 Task: Create a due date automation trigger when advanced on, on the tuesday before a card is due add fields with custom field "Resume" set to a number greater or equal to 1 and greater than 10 at 11:00 AM.
Action: Mouse pressed left at (1357, 105)
Screenshot: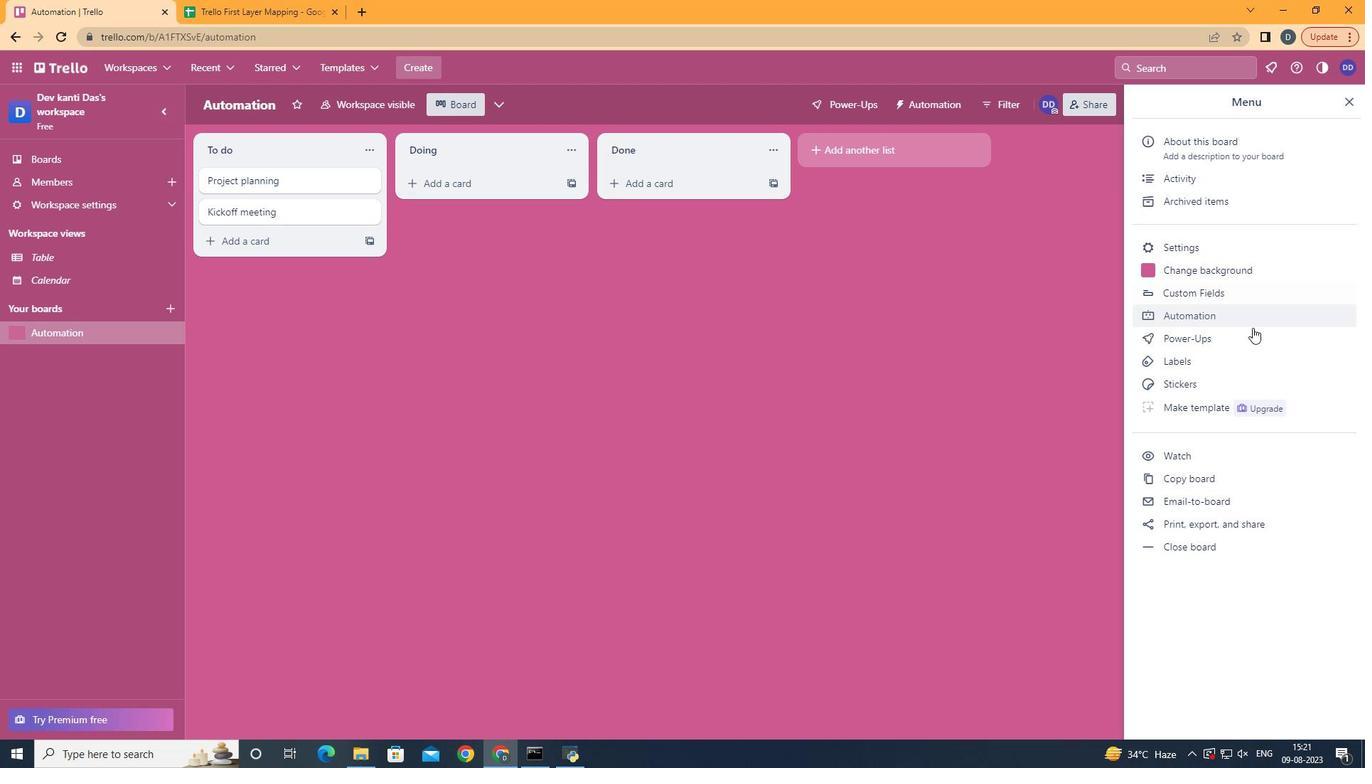 
Action: Mouse moved to (1264, 310)
Screenshot: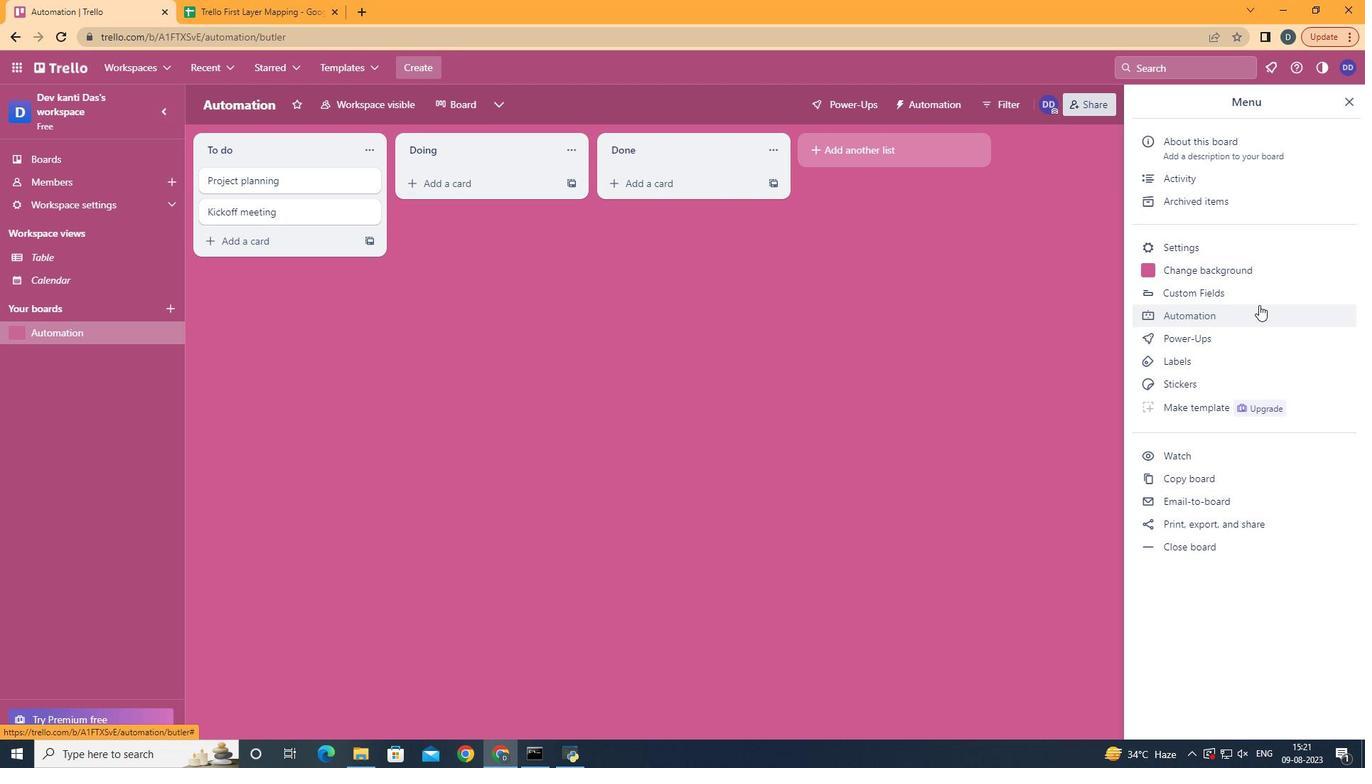 
Action: Mouse pressed left at (1264, 310)
Screenshot: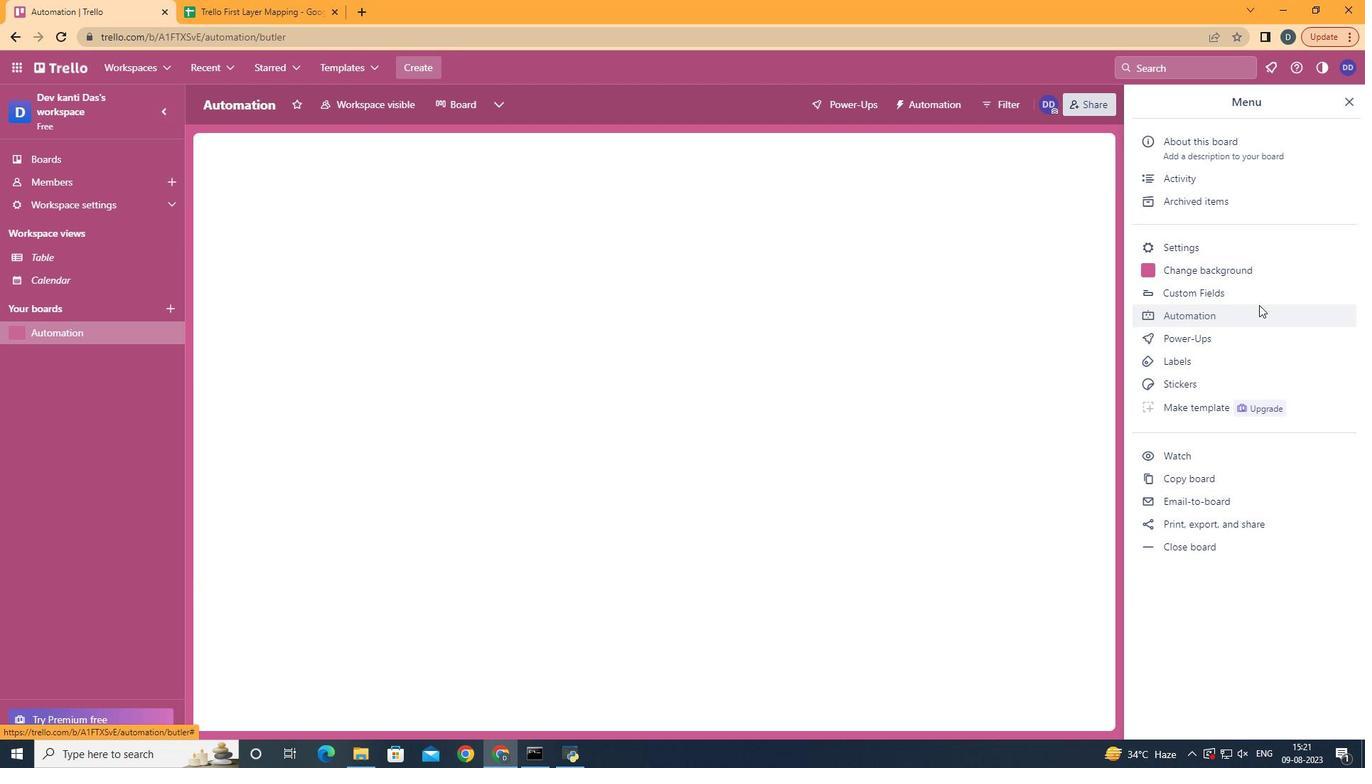 
Action: Mouse moved to (266, 286)
Screenshot: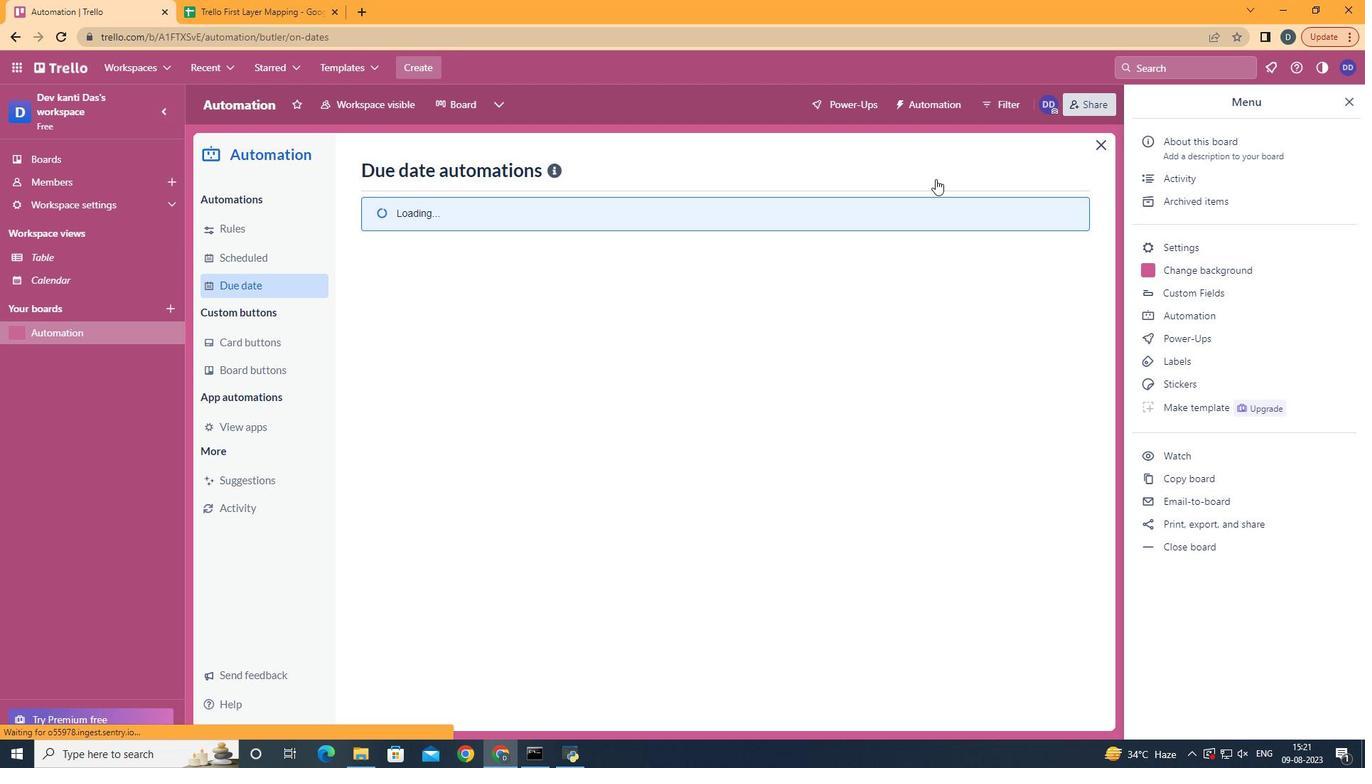 
Action: Mouse pressed left at (266, 286)
Screenshot: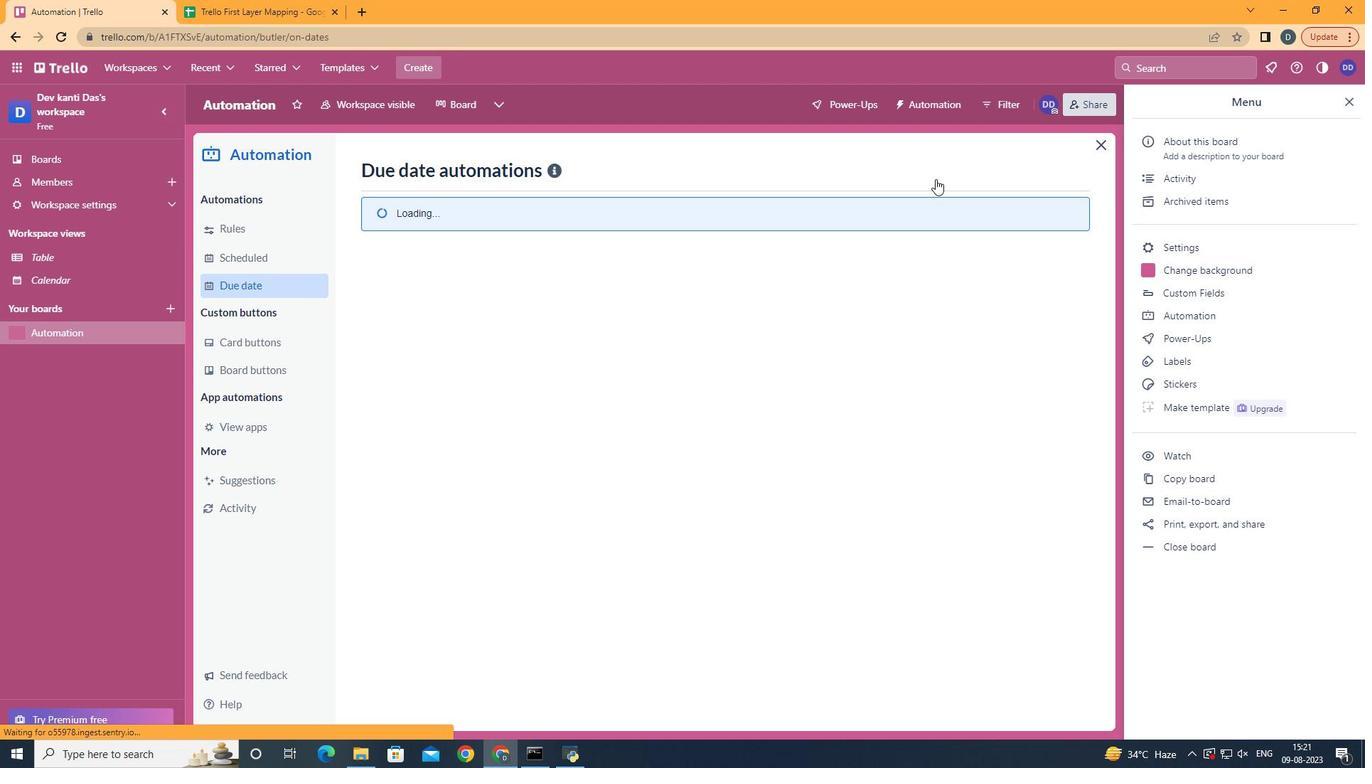 
Action: Mouse moved to (1010, 176)
Screenshot: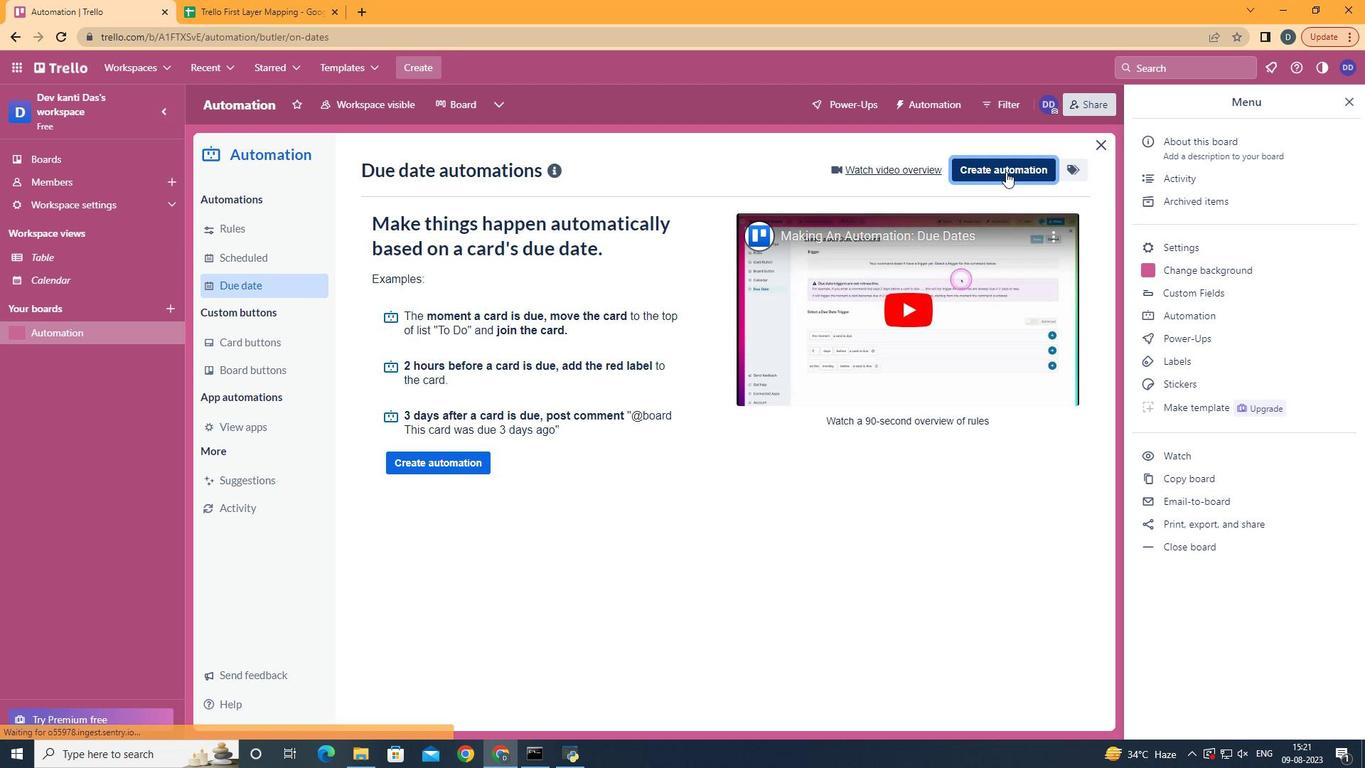 
Action: Mouse pressed left at (1010, 176)
Screenshot: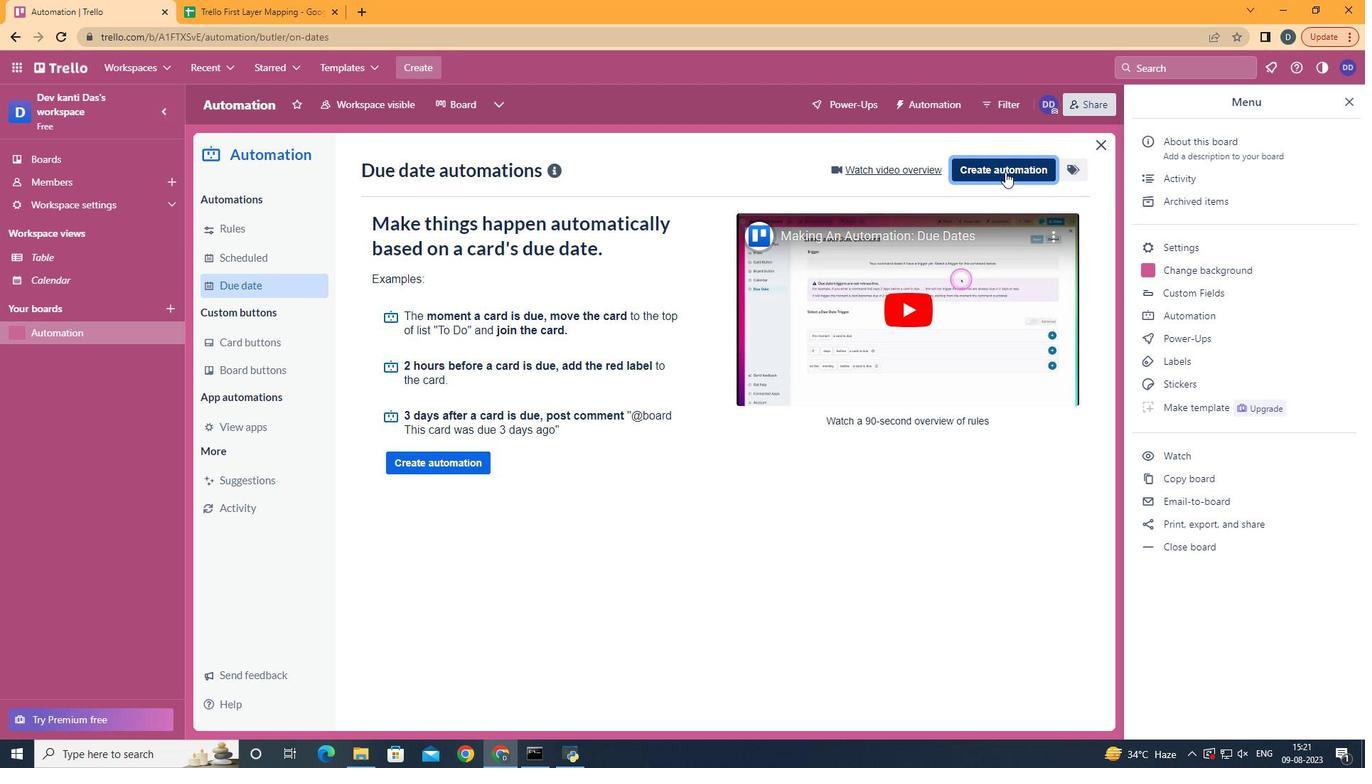 
Action: Mouse moved to (755, 316)
Screenshot: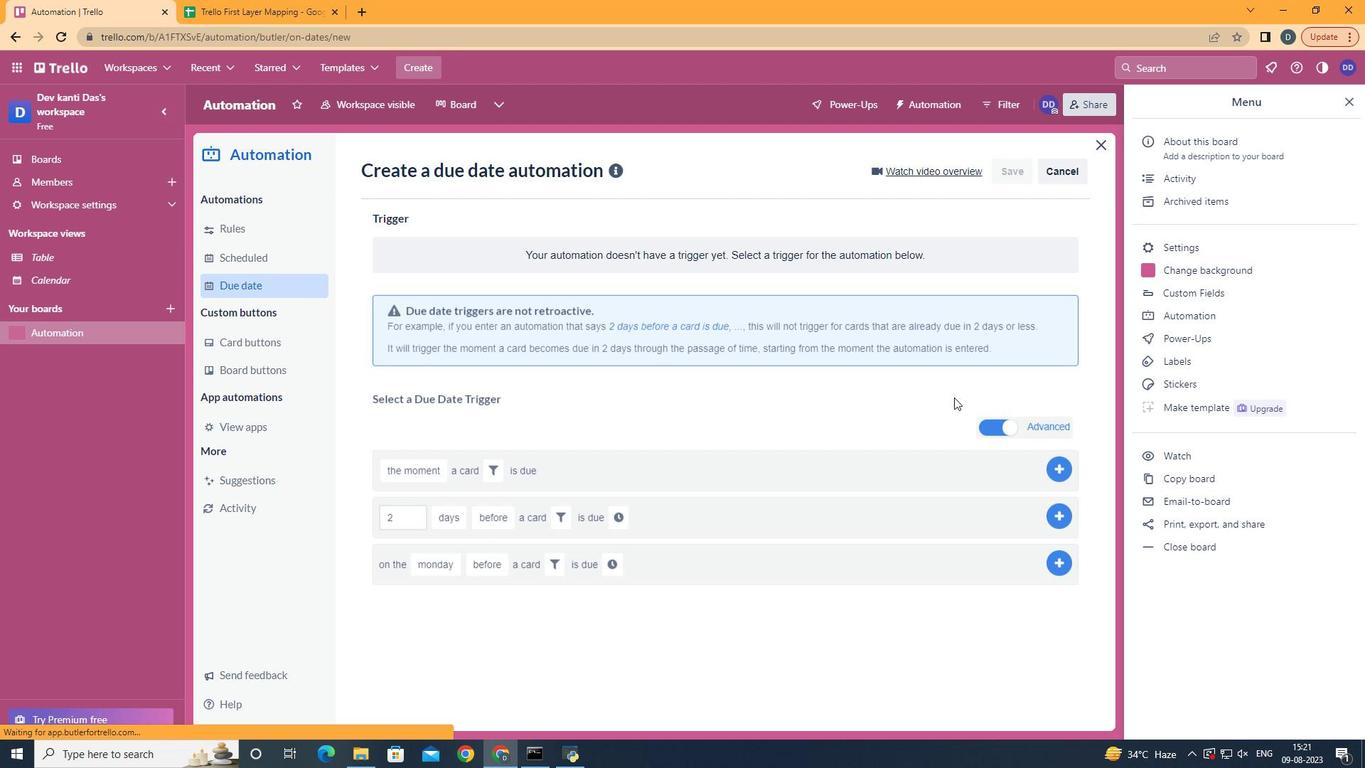 
Action: Mouse pressed left at (755, 316)
Screenshot: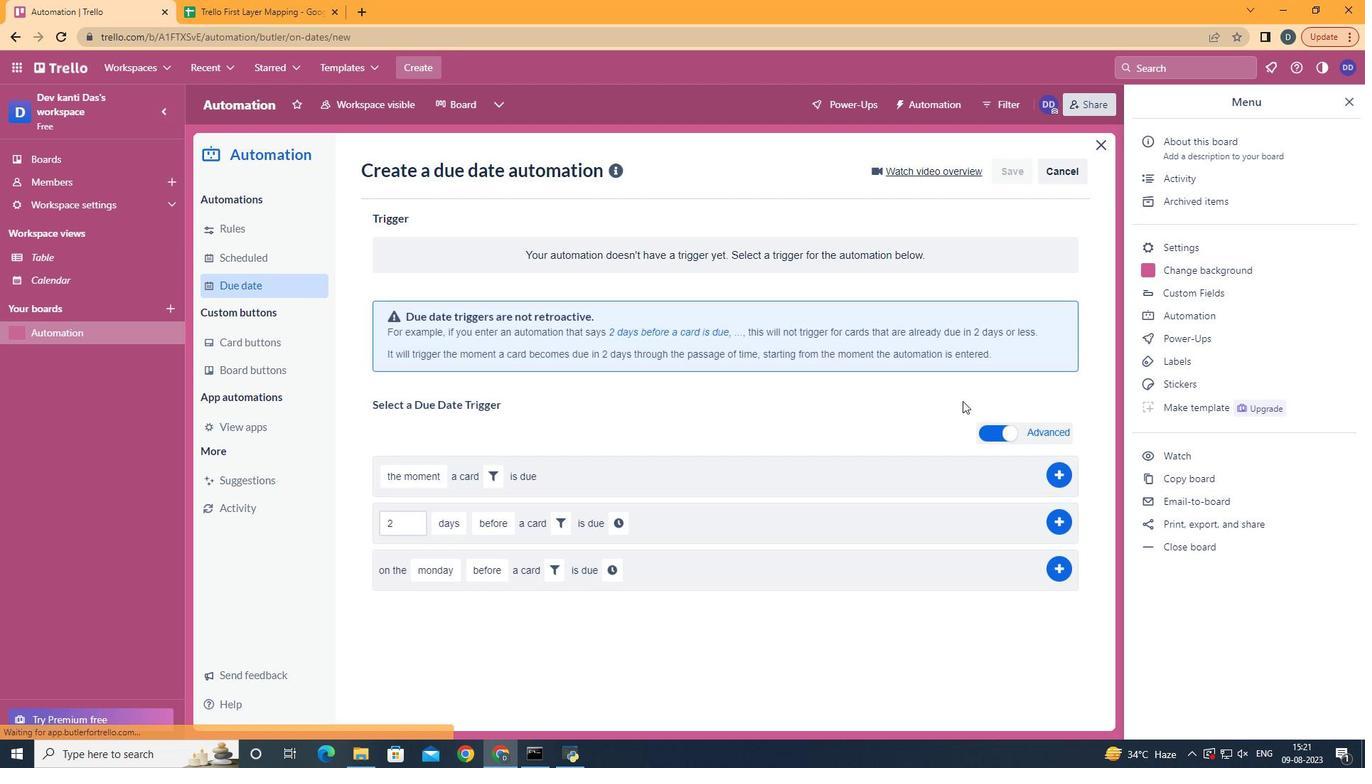 
Action: Mouse moved to (466, 408)
Screenshot: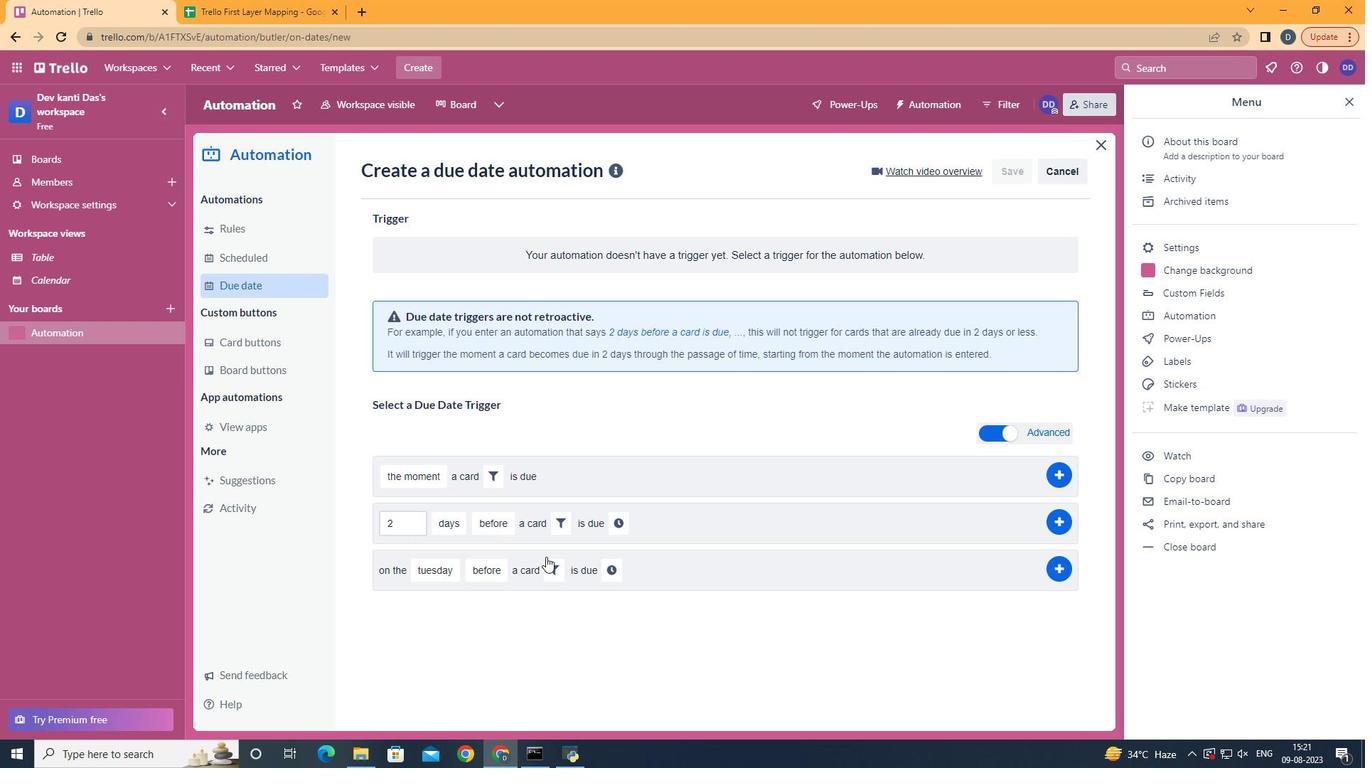 
Action: Mouse pressed left at (466, 408)
Screenshot: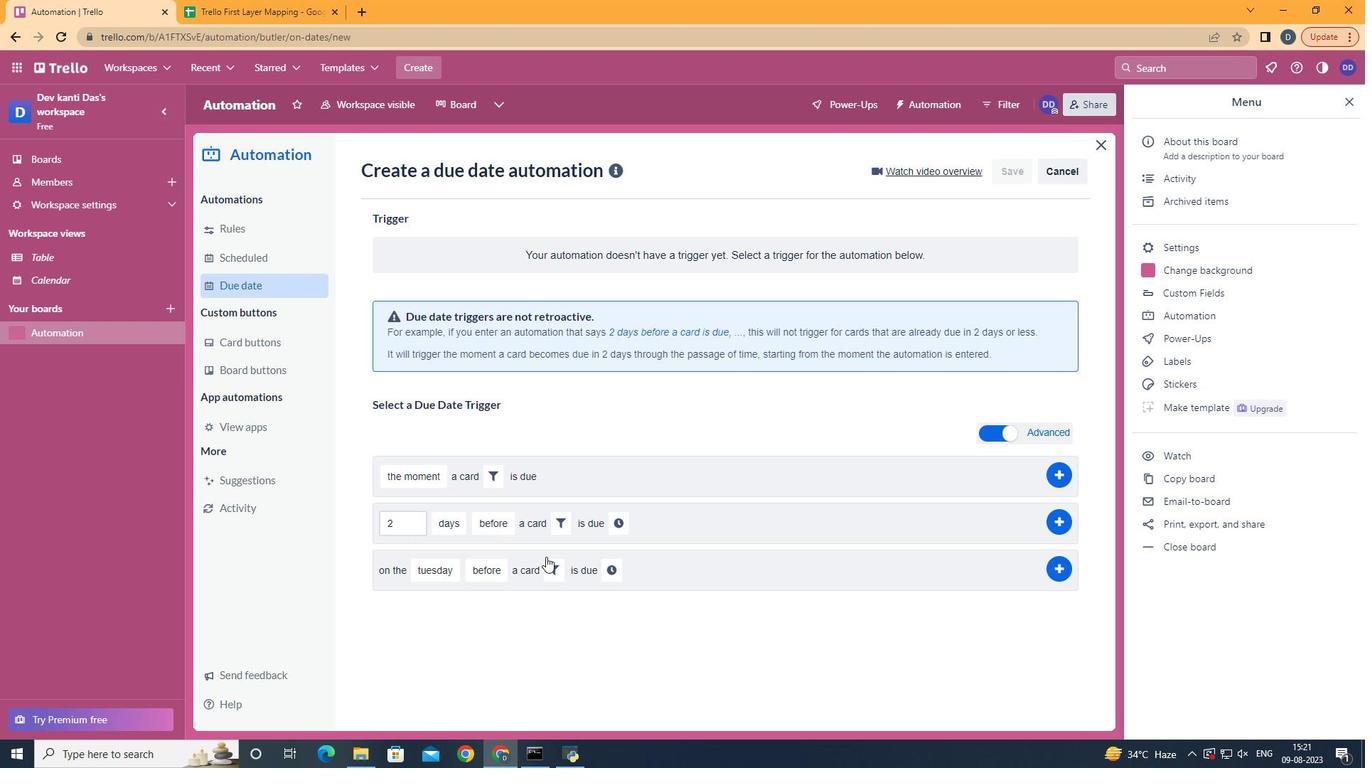
Action: Mouse moved to (551, 562)
Screenshot: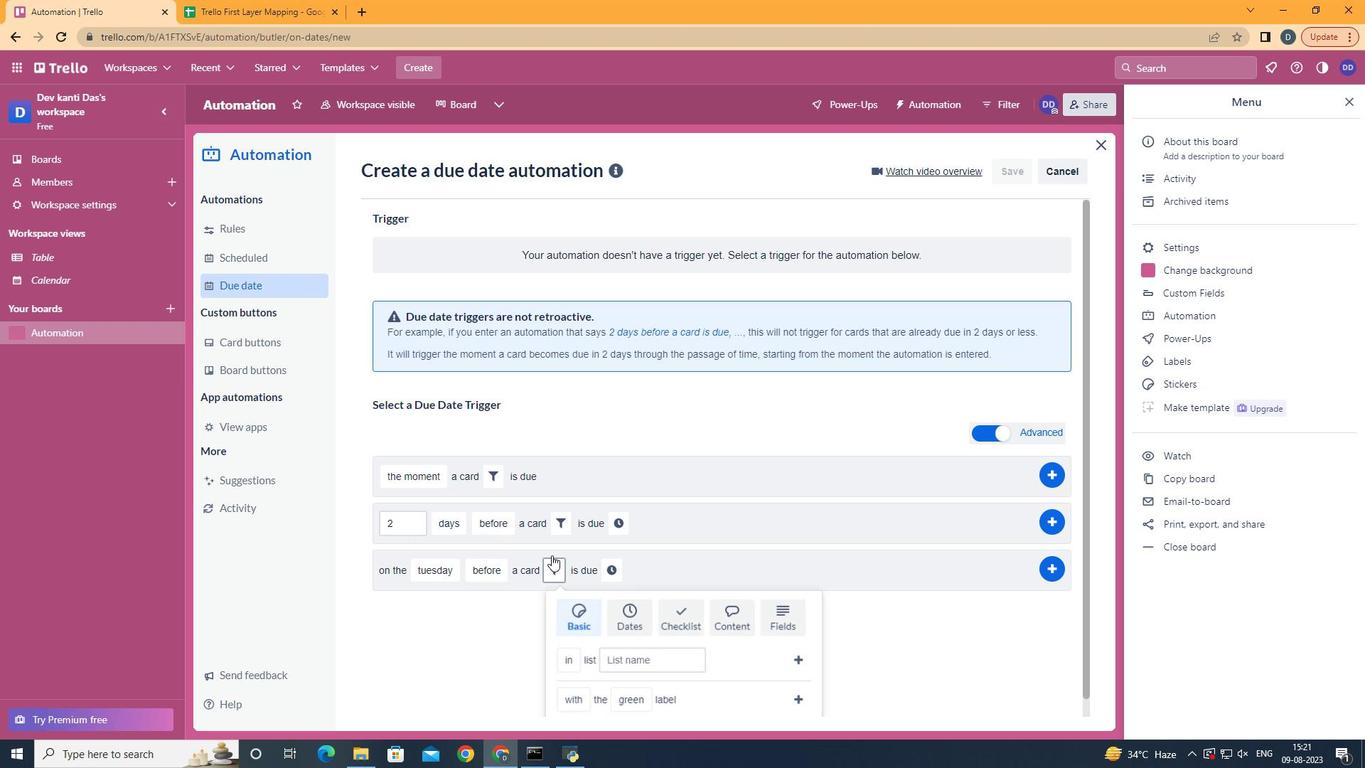 
Action: Mouse pressed left at (551, 562)
Screenshot: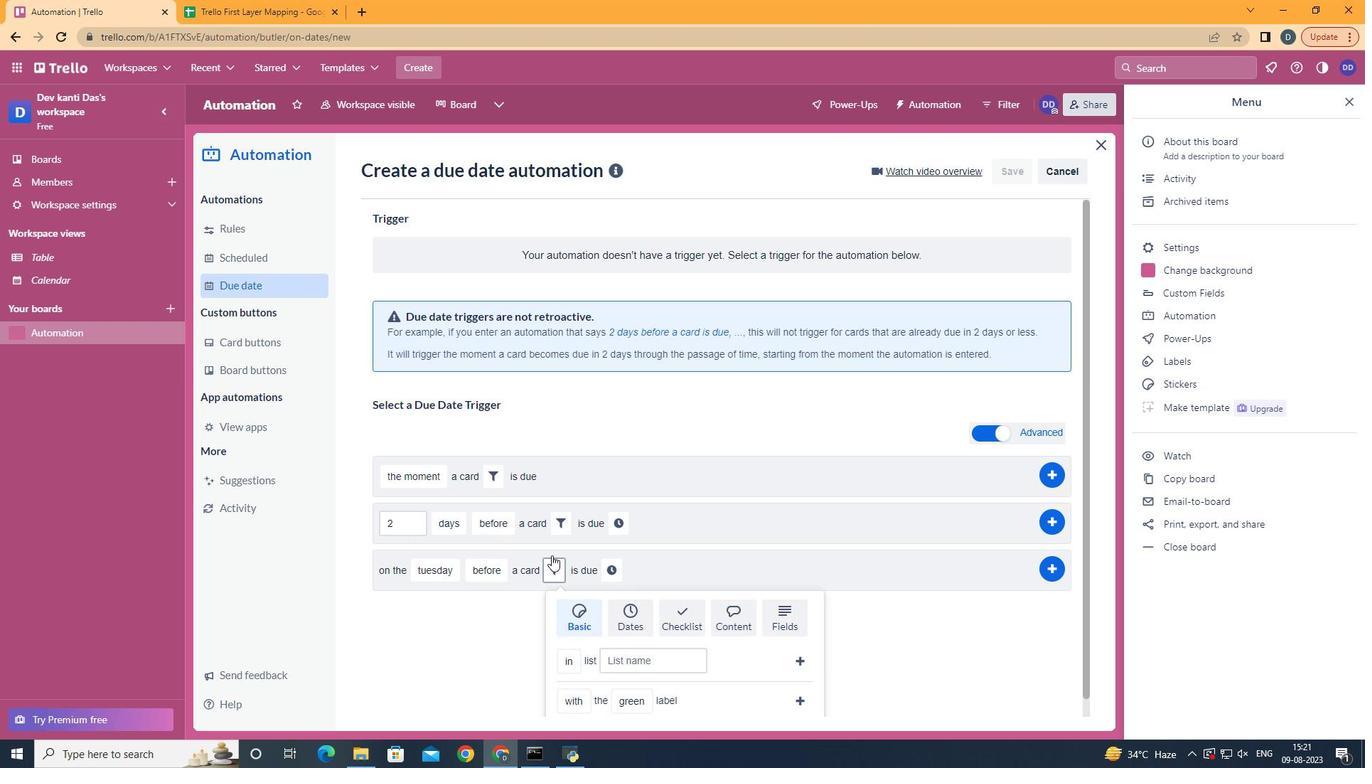 
Action: Mouse moved to (791, 628)
Screenshot: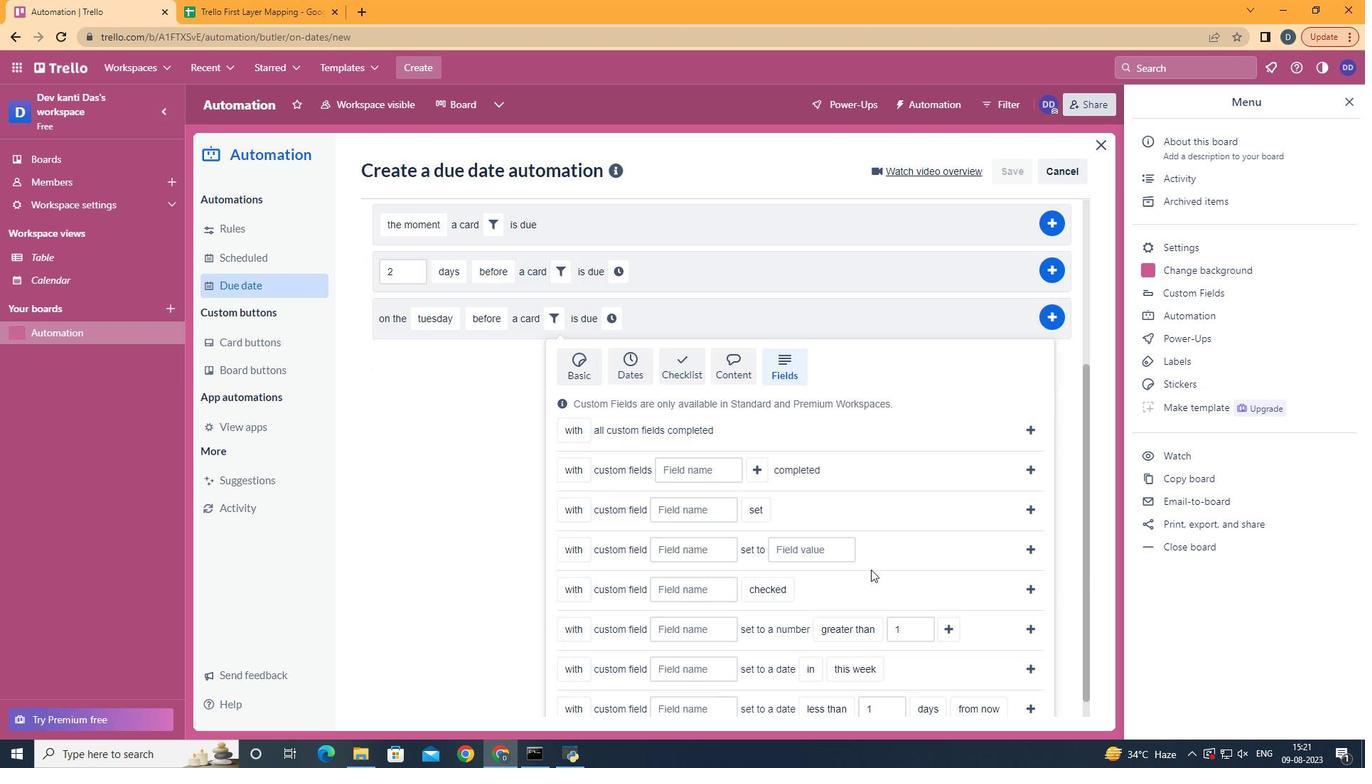 
Action: Mouse pressed left at (791, 628)
Screenshot: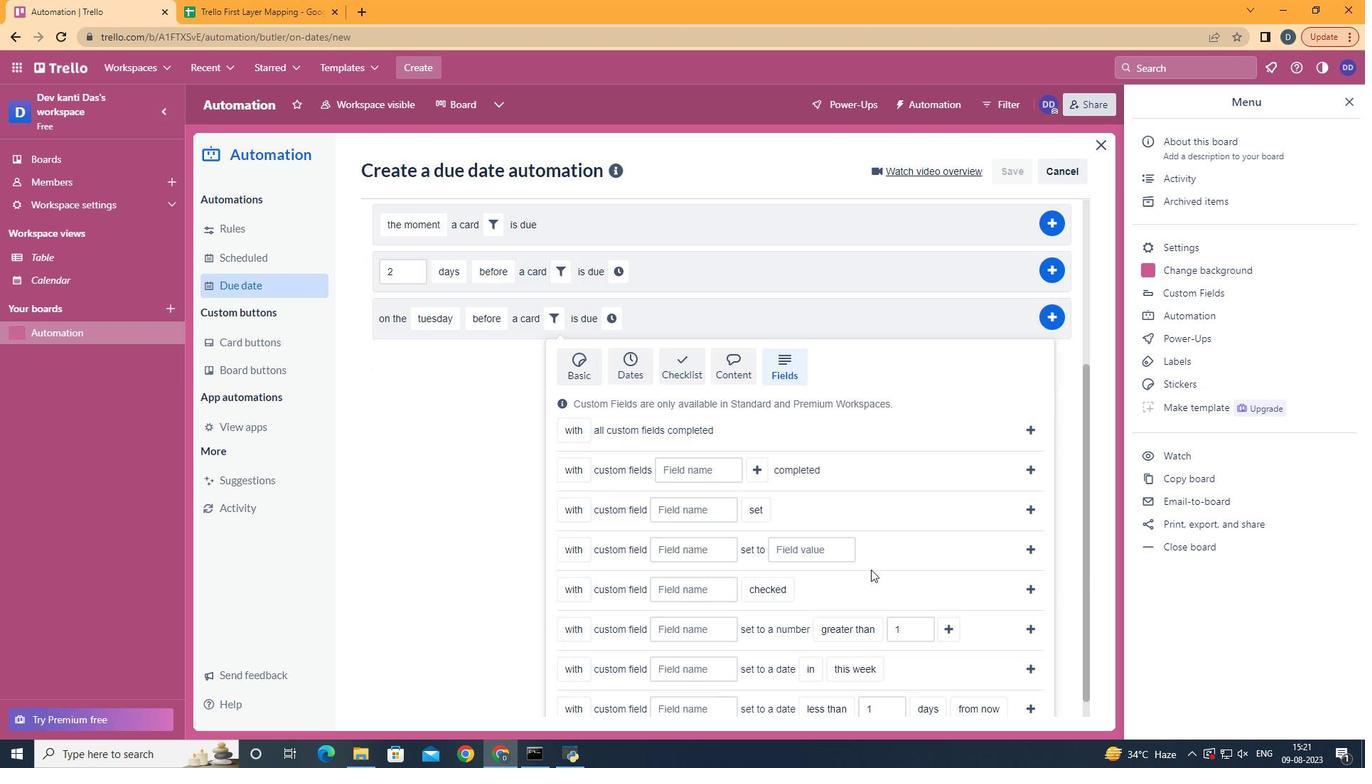 
Action: Mouse moved to (792, 623)
Screenshot: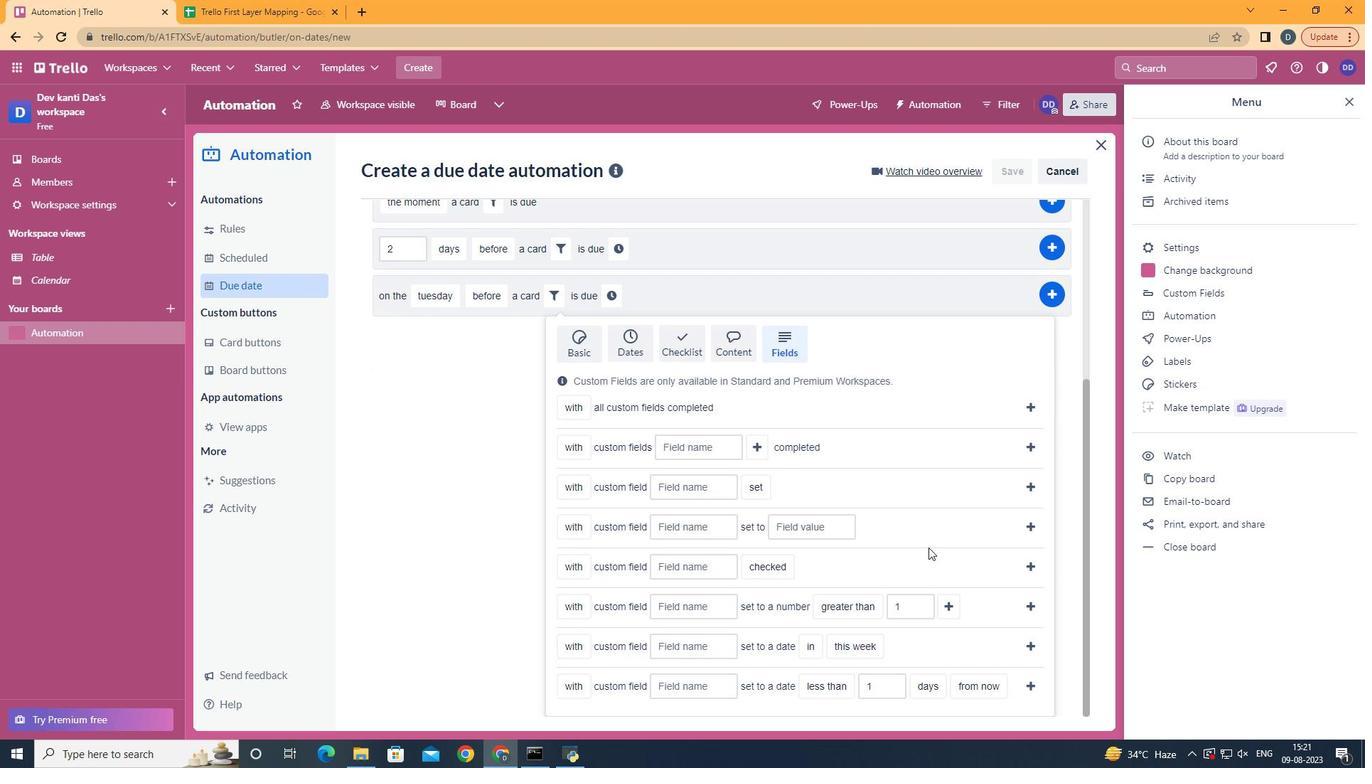 
Action: Mouse scrolled (792, 623) with delta (0, 0)
Screenshot: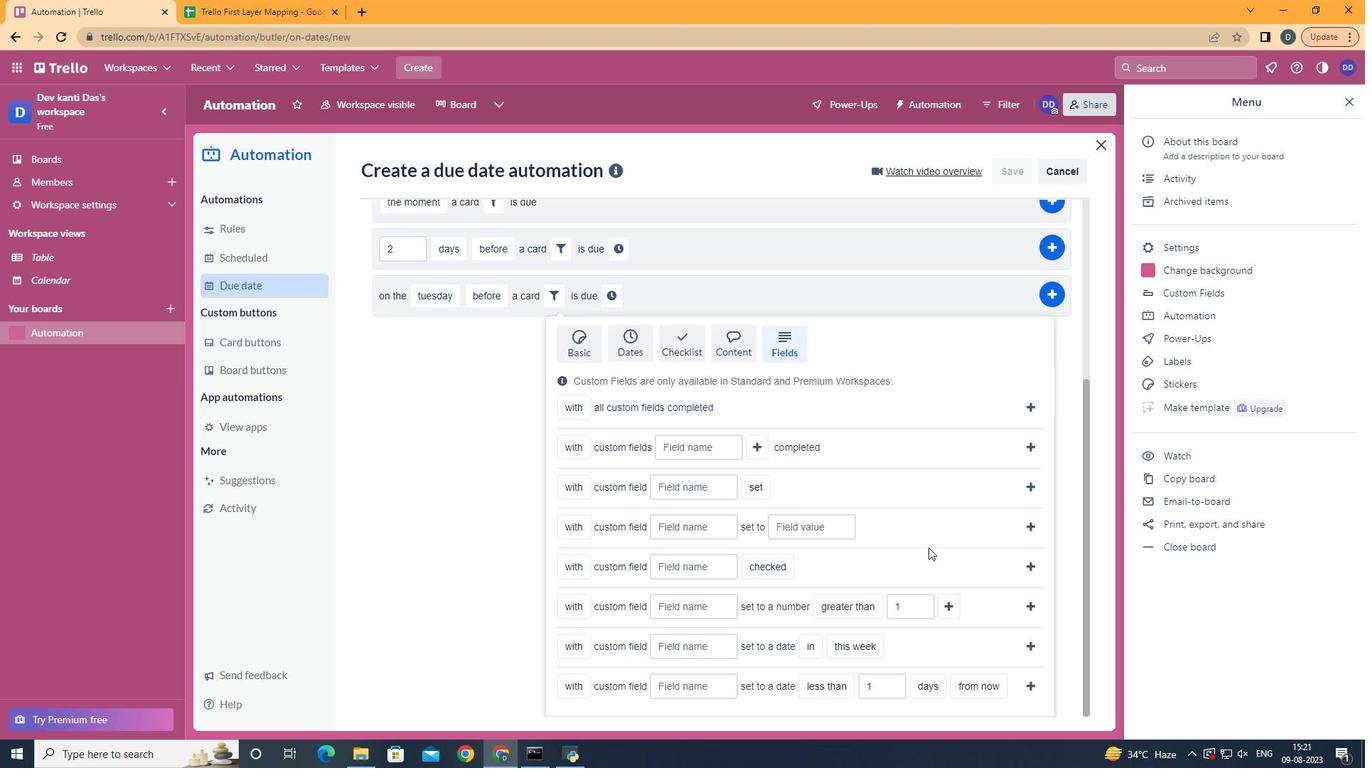 
Action: Mouse scrolled (792, 623) with delta (0, 0)
Screenshot: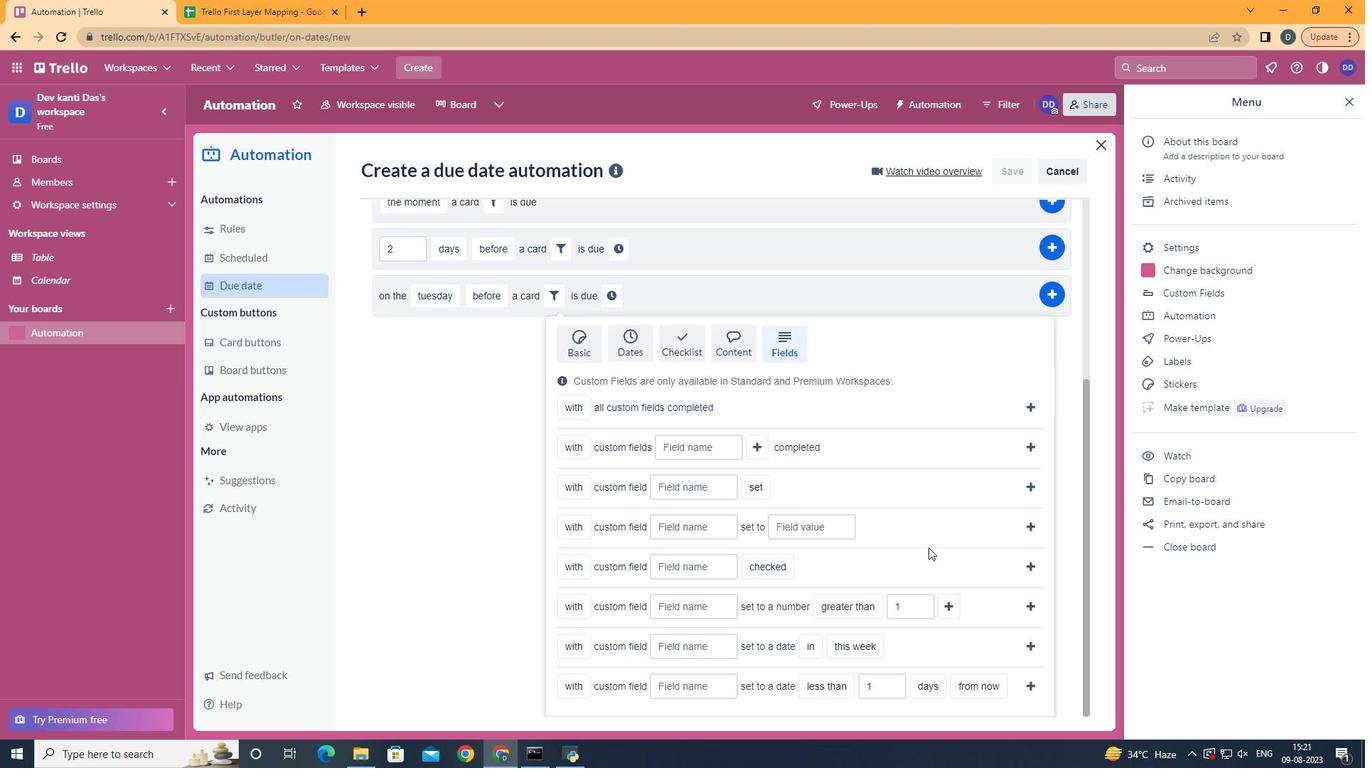 
Action: Mouse scrolled (792, 623) with delta (0, 0)
Screenshot: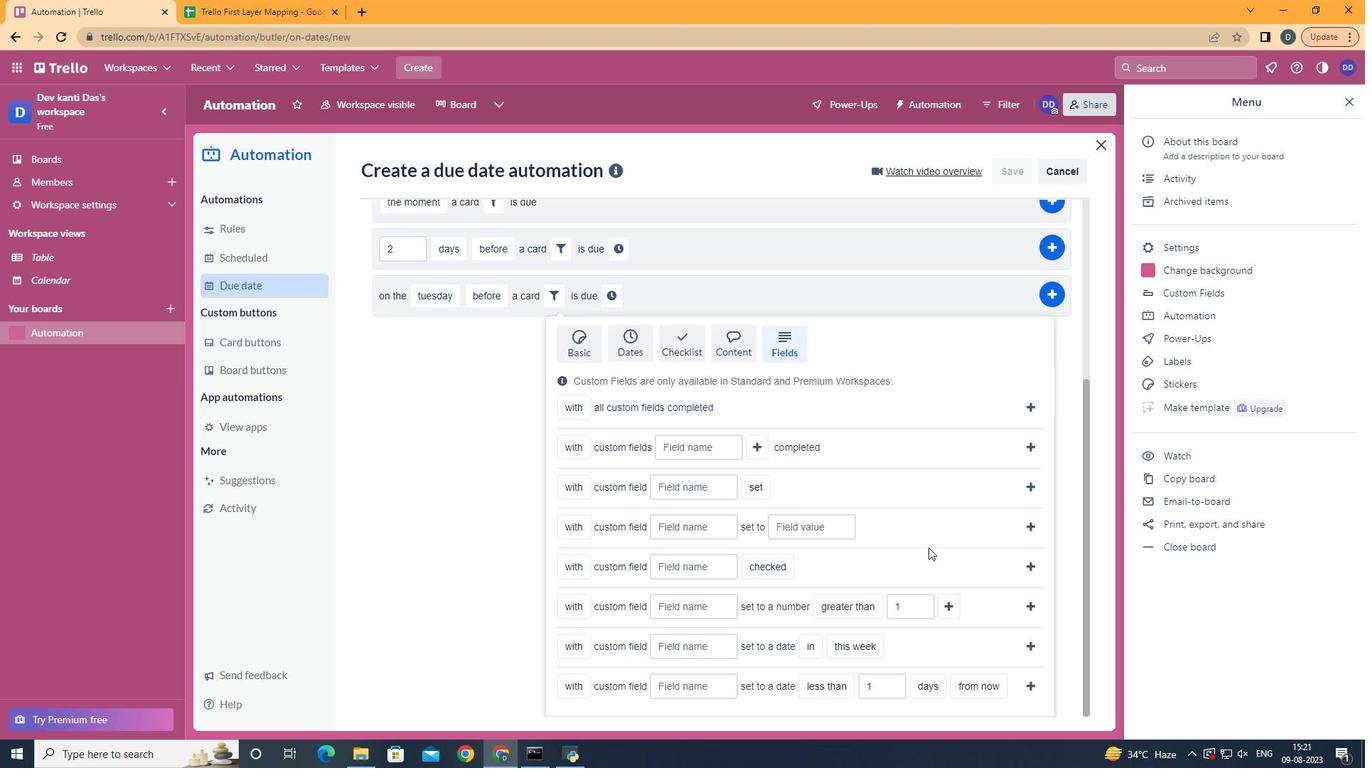 
Action: Mouse scrolled (792, 623) with delta (0, 0)
Screenshot: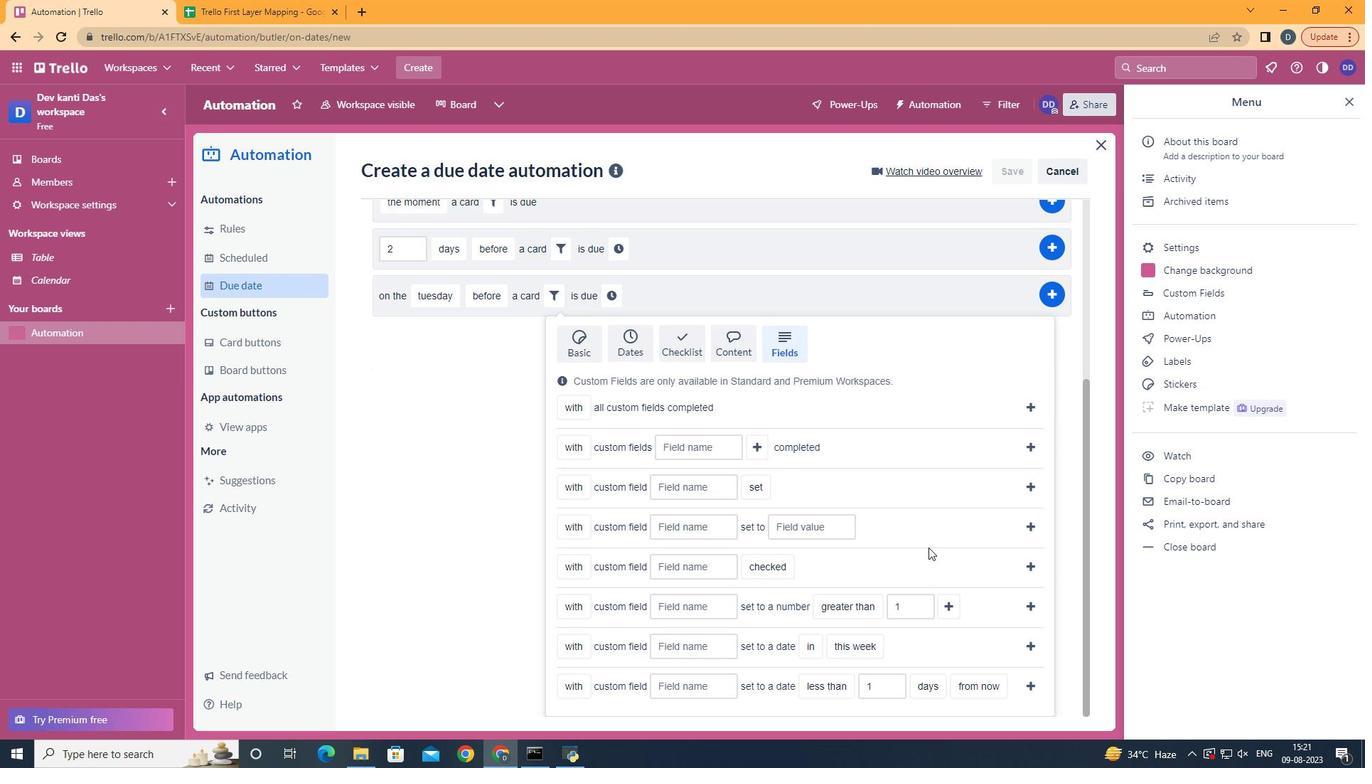 
Action: Mouse scrolled (792, 623) with delta (0, 0)
Screenshot: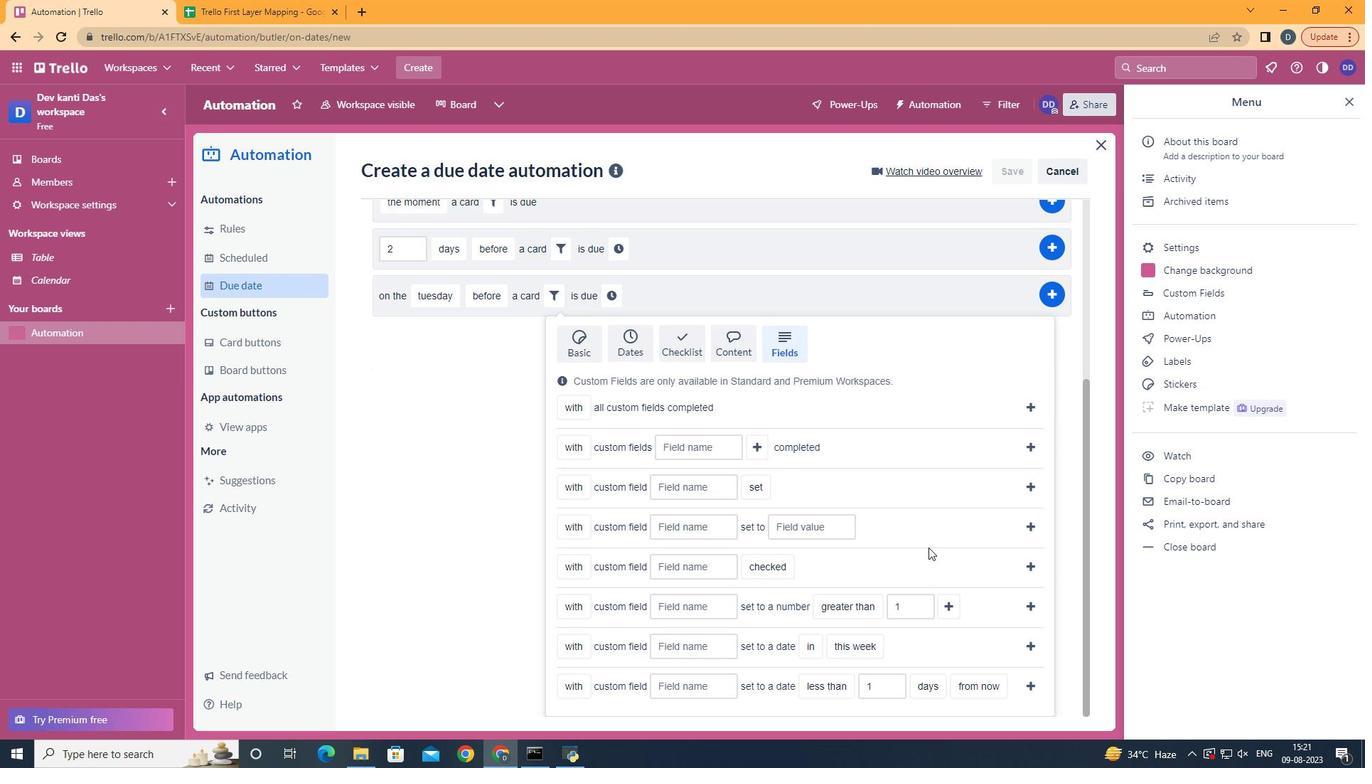 
Action: Mouse moved to (702, 597)
Screenshot: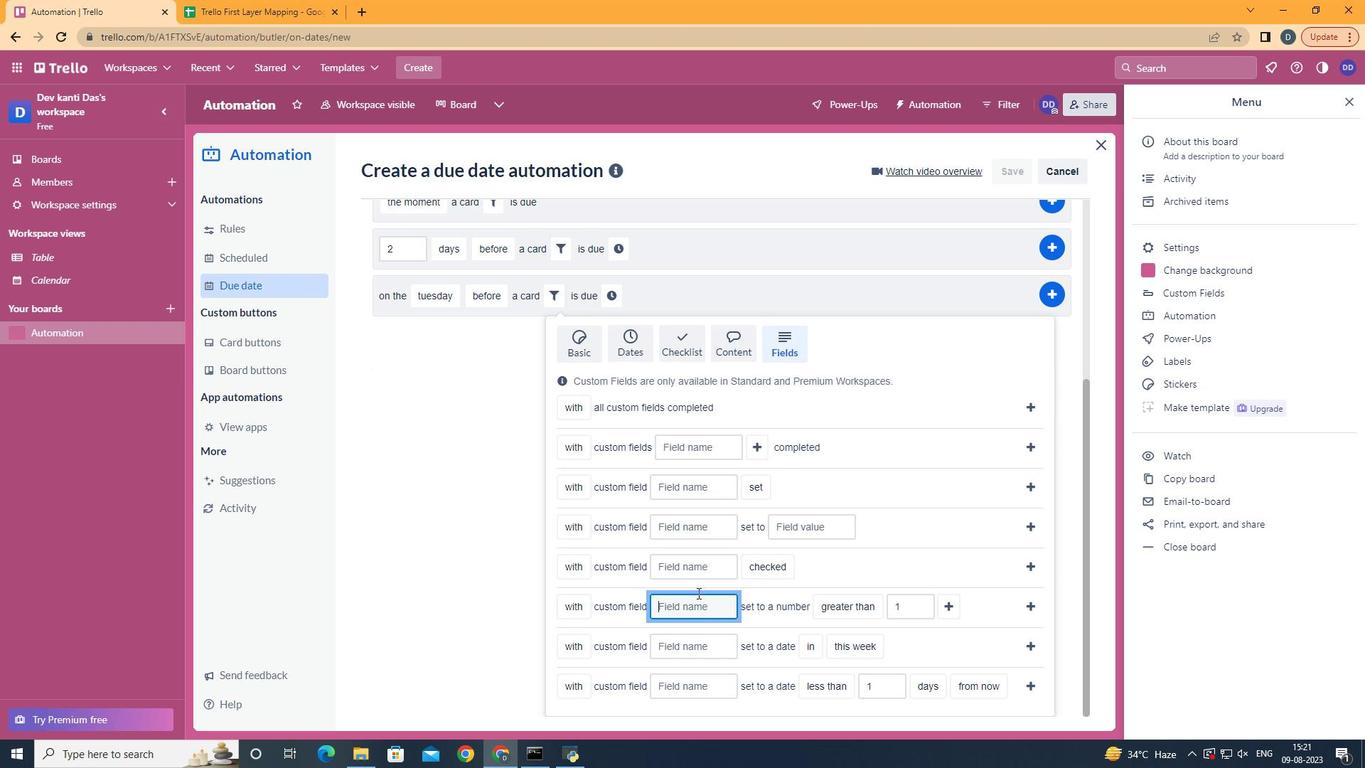 
Action: Mouse pressed left at (702, 597)
Screenshot: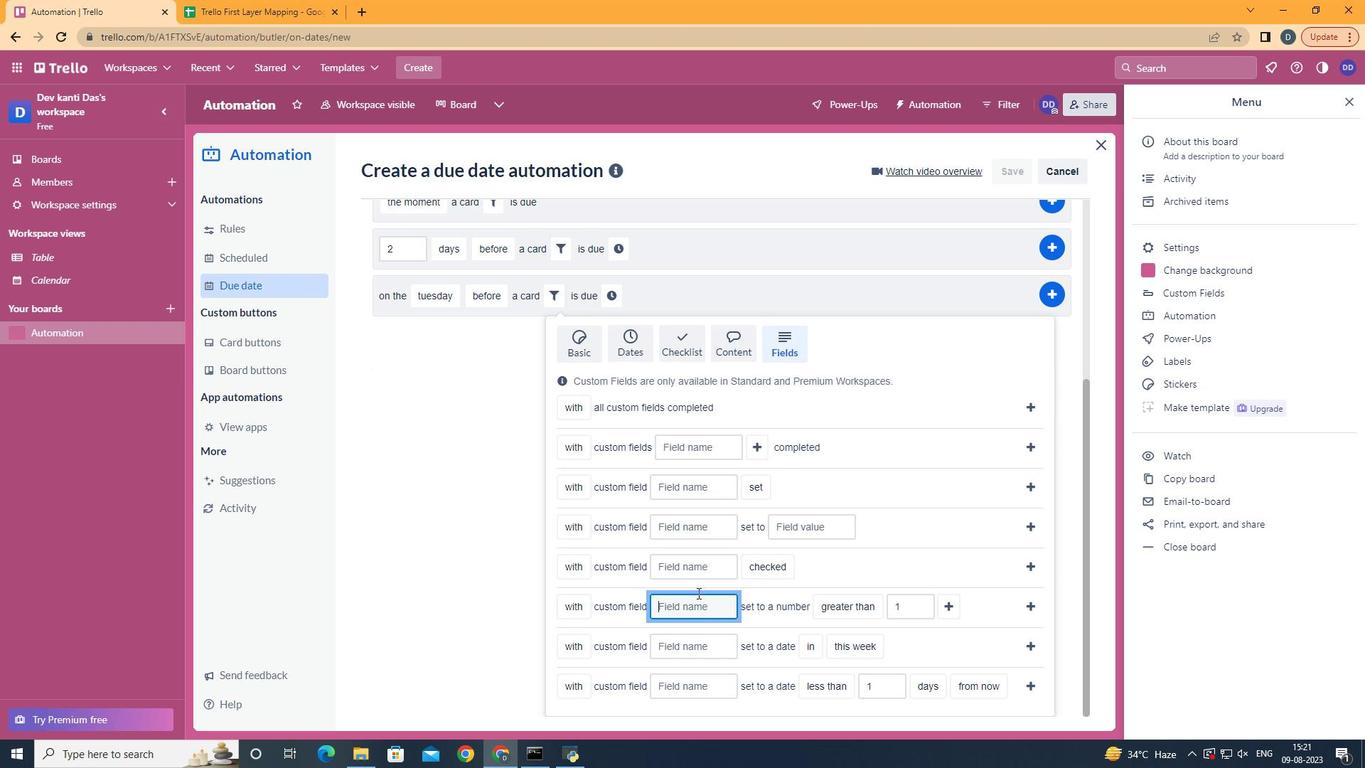 
Action: Key pressed <Key.shift>Resume
Screenshot: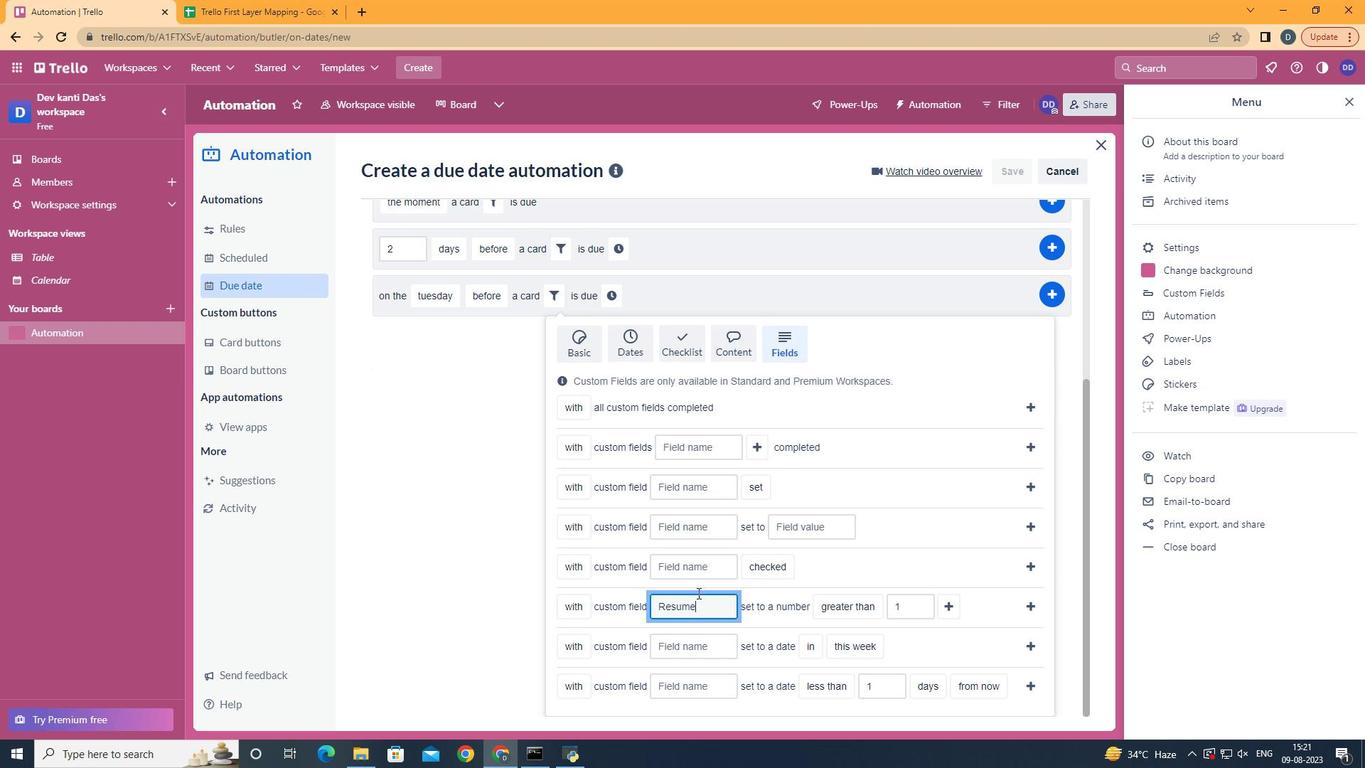 
Action: Mouse moved to (869, 531)
Screenshot: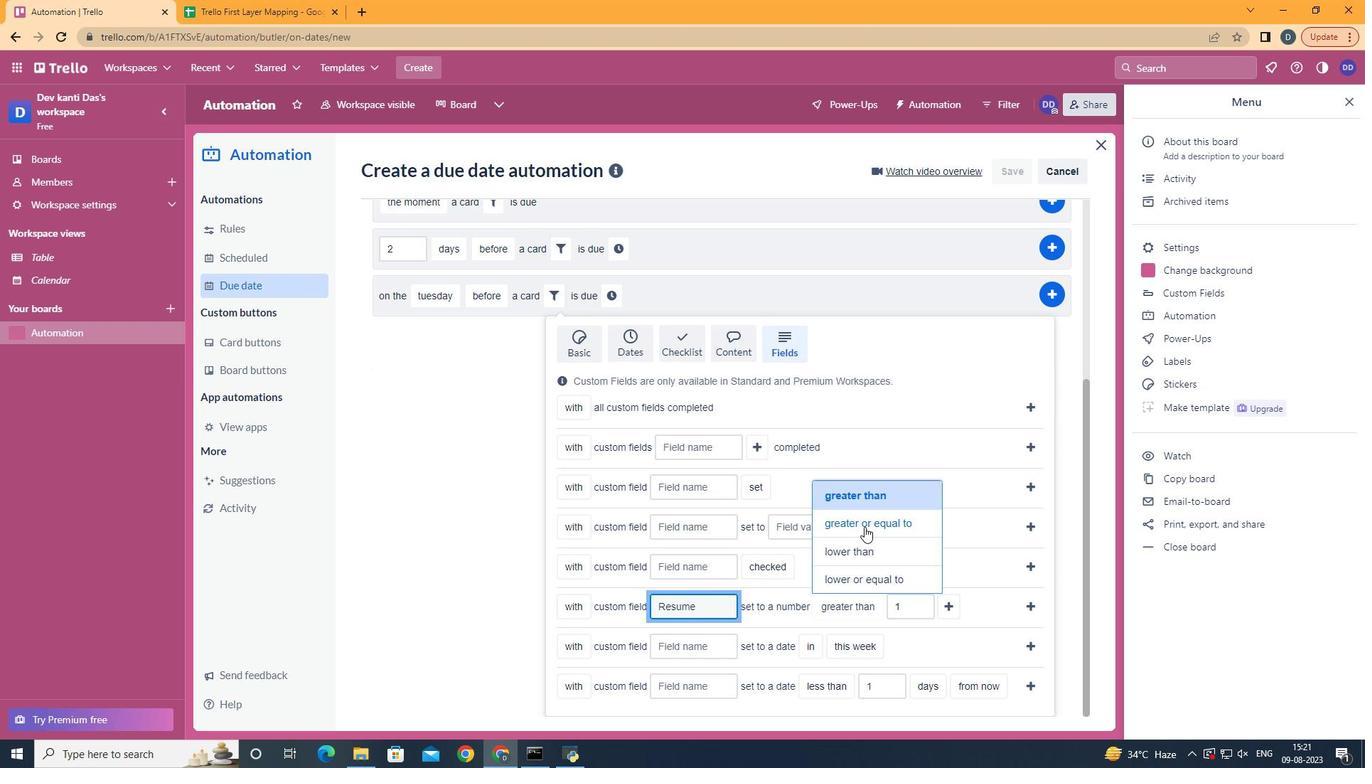 
Action: Mouse pressed left at (869, 531)
Screenshot: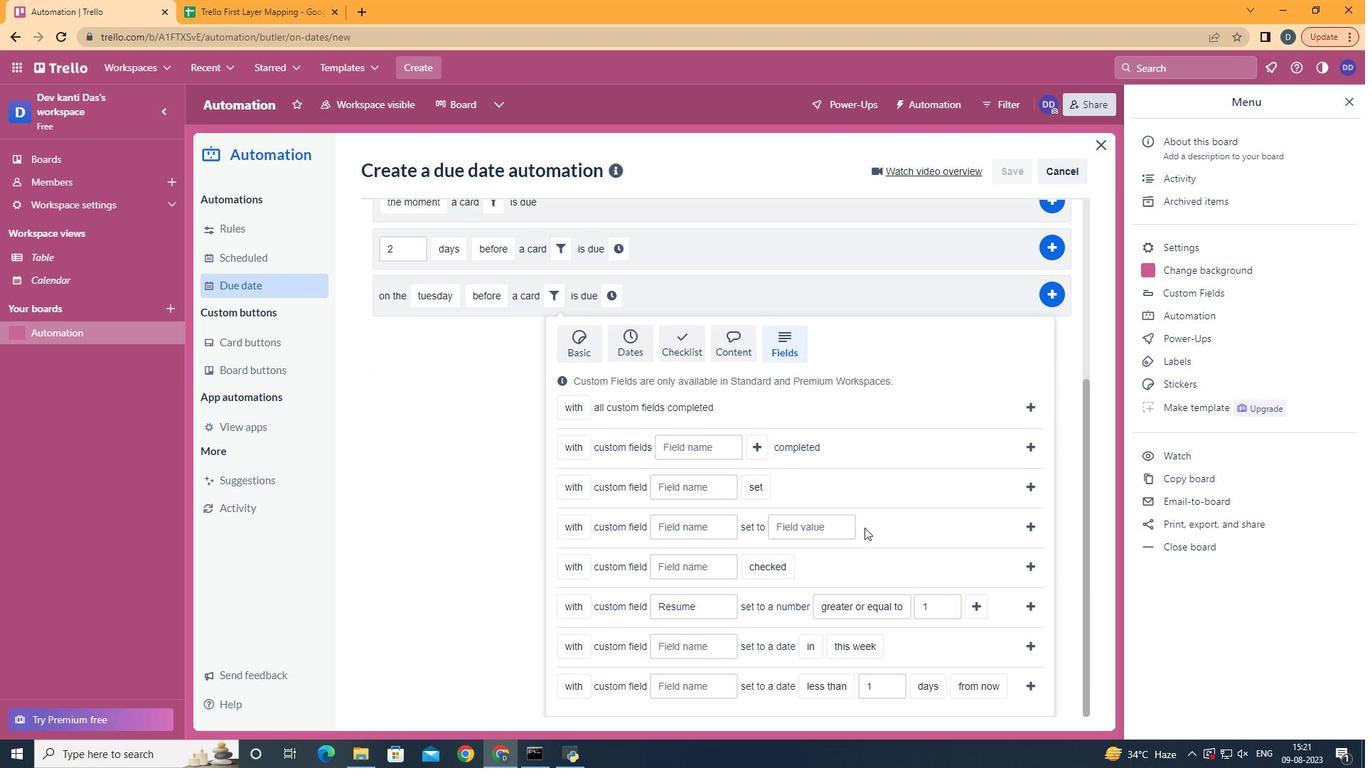 
Action: Mouse moved to (976, 613)
Screenshot: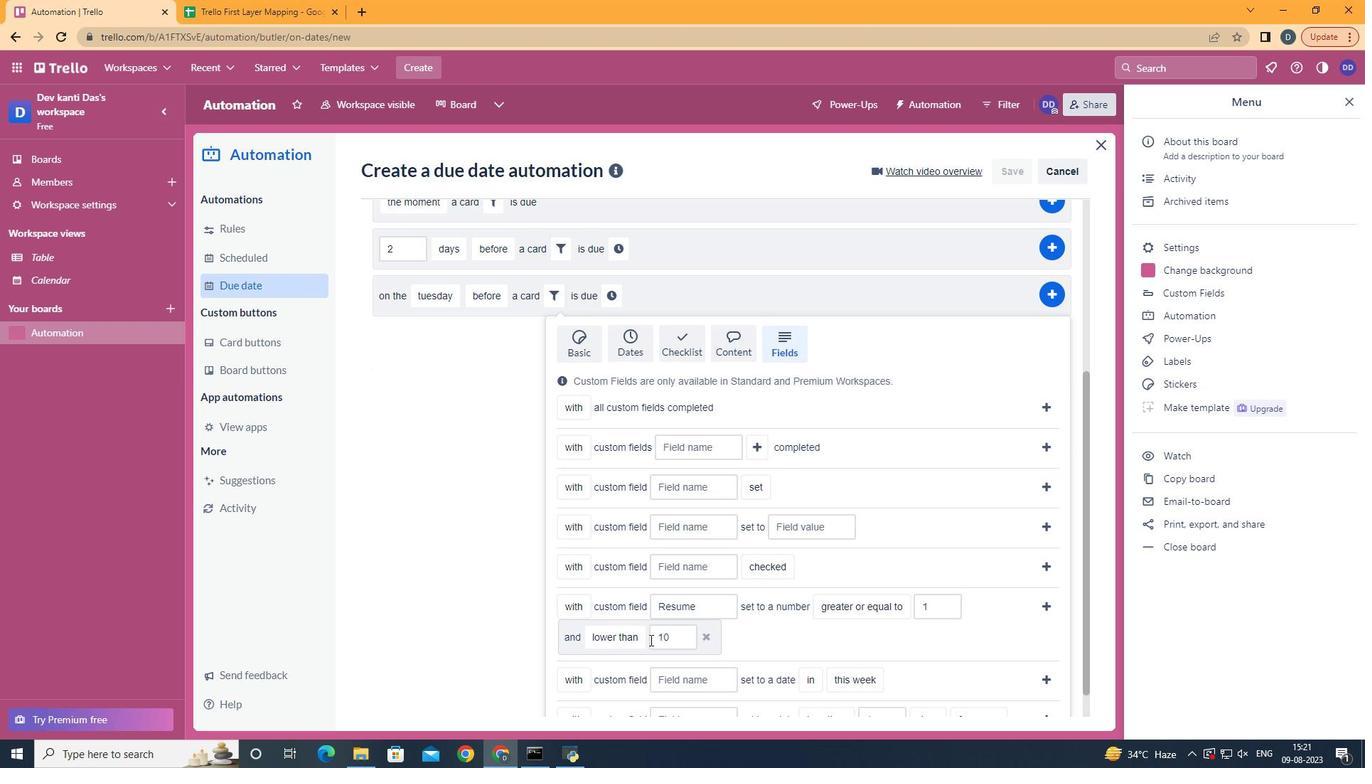 
Action: Mouse pressed left at (976, 613)
Screenshot: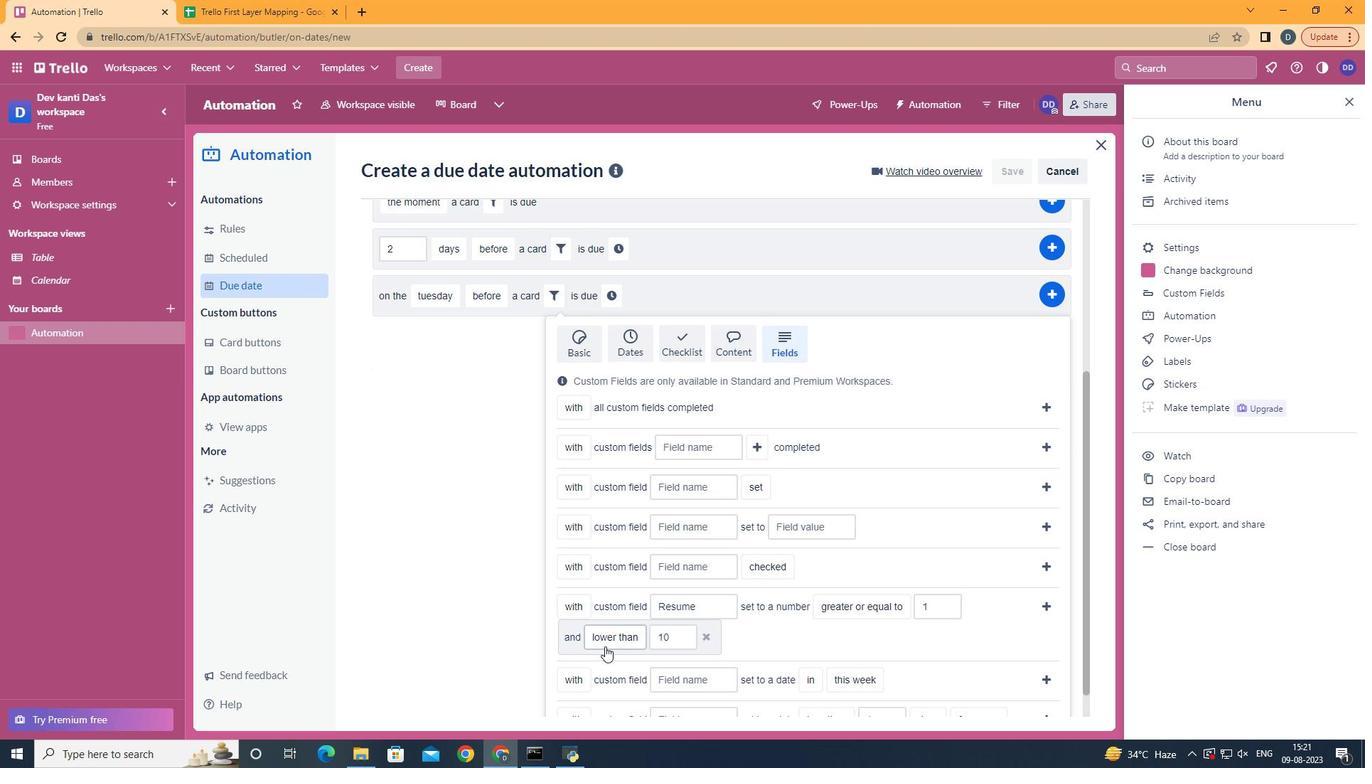 
Action: Mouse moved to (637, 575)
Screenshot: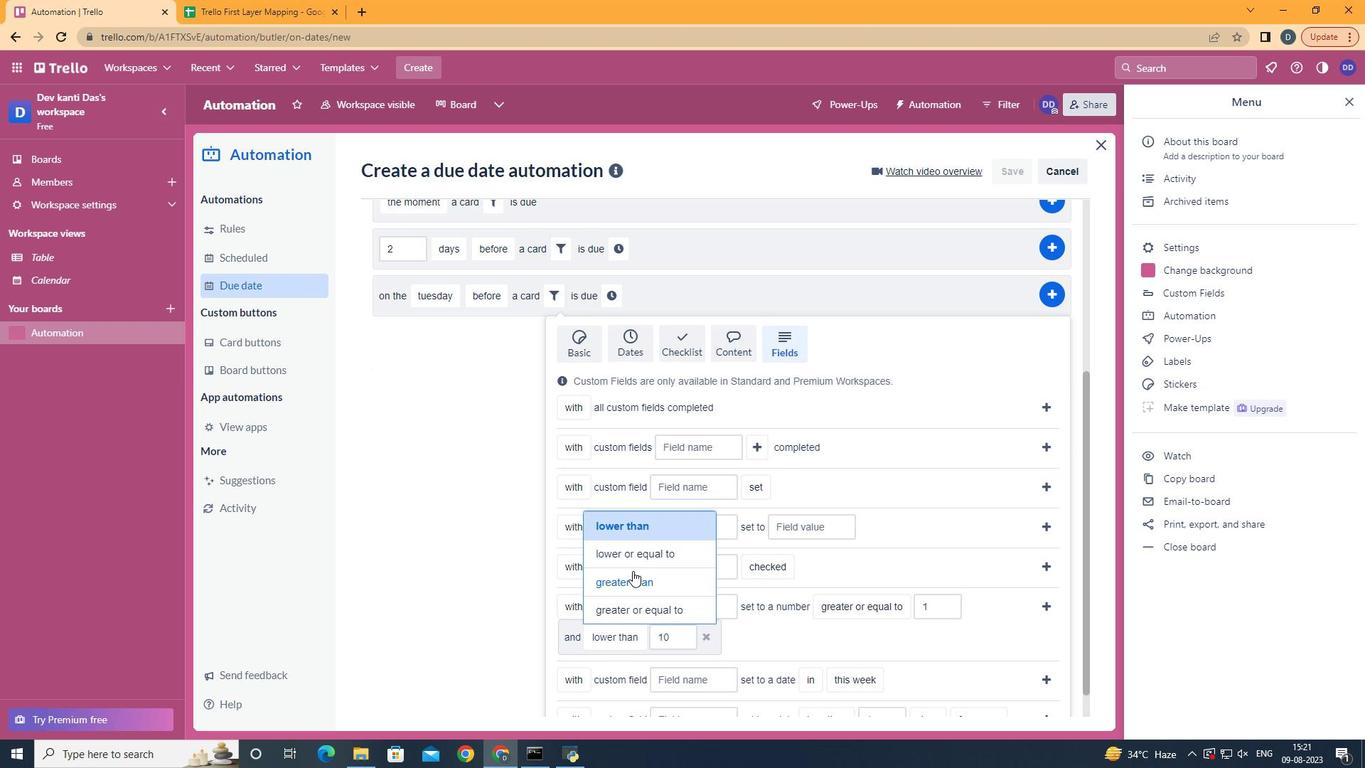 
Action: Mouse pressed left at (637, 575)
Screenshot: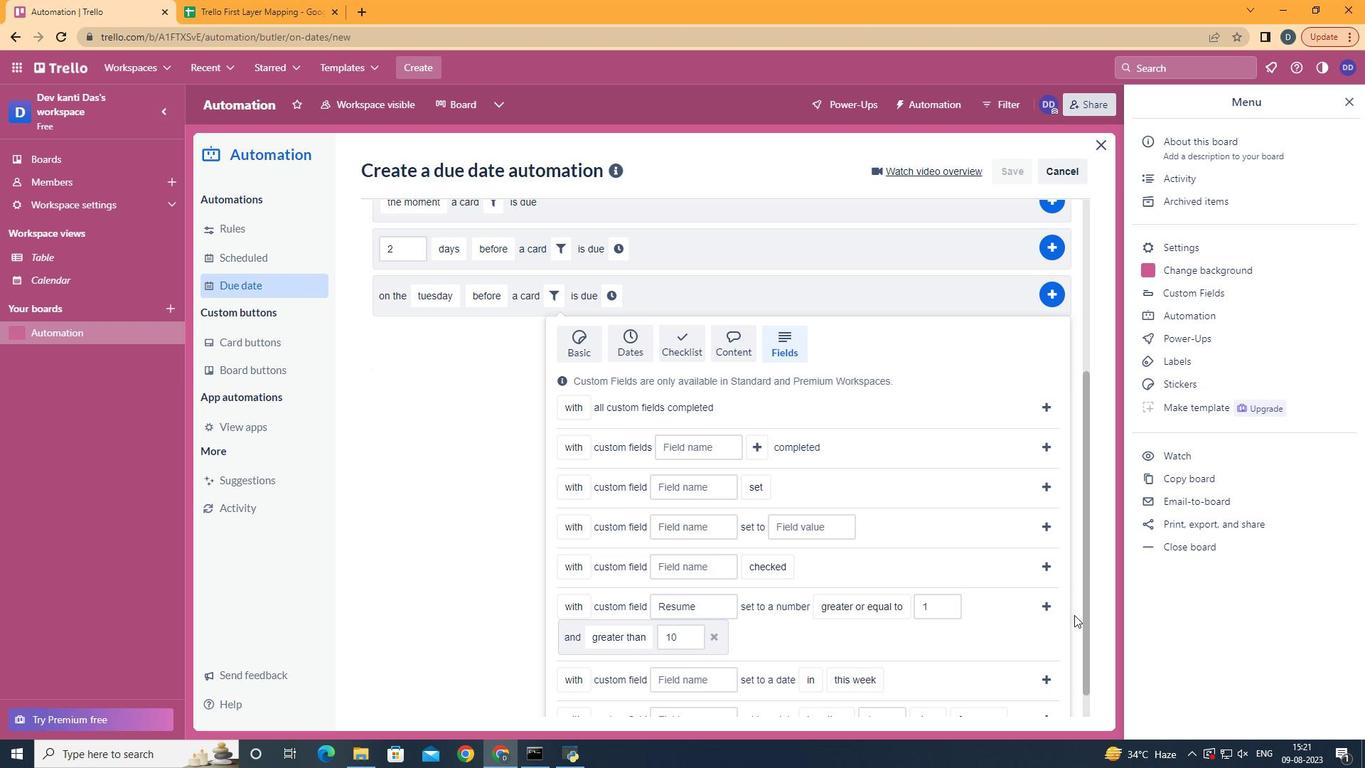 
Action: Mouse moved to (1052, 613)
Screenshot: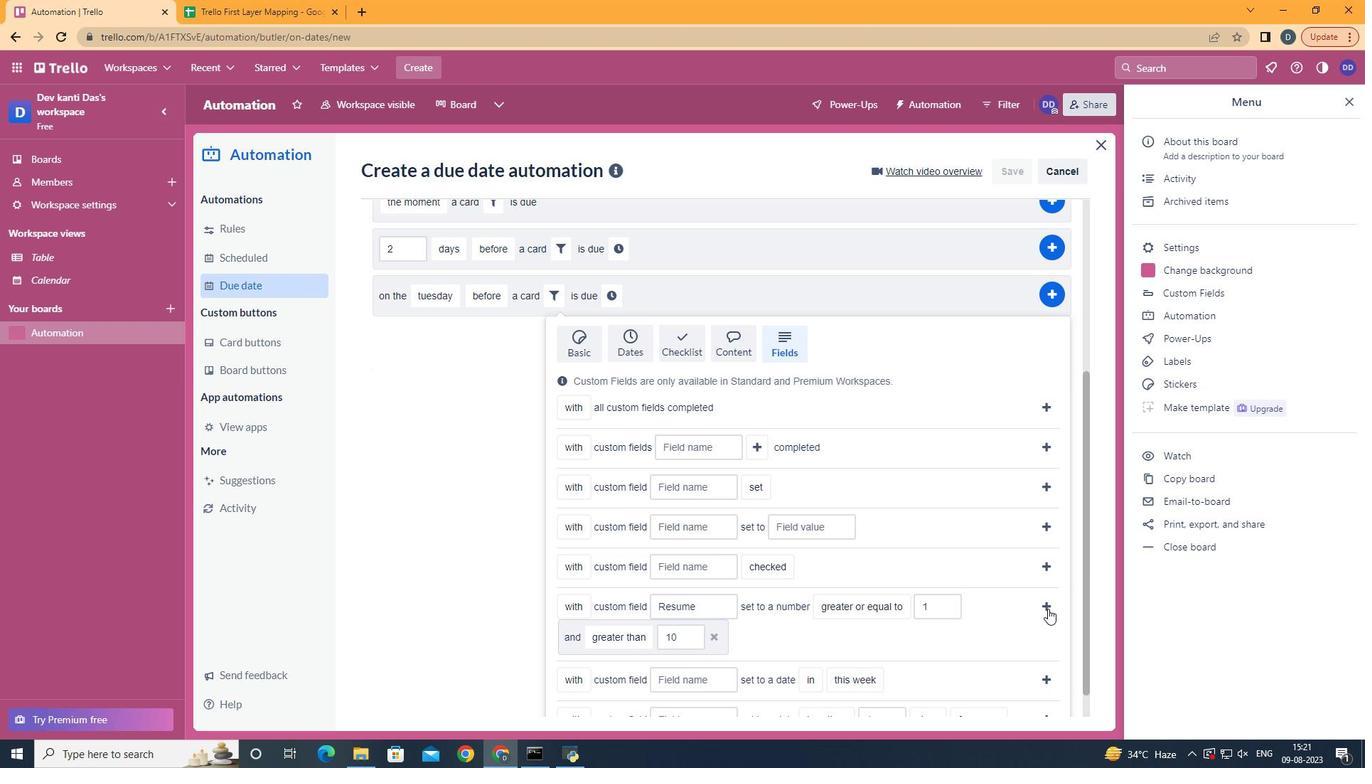 
Action: Mouse pressed left at (1052, 613)
Screenshot: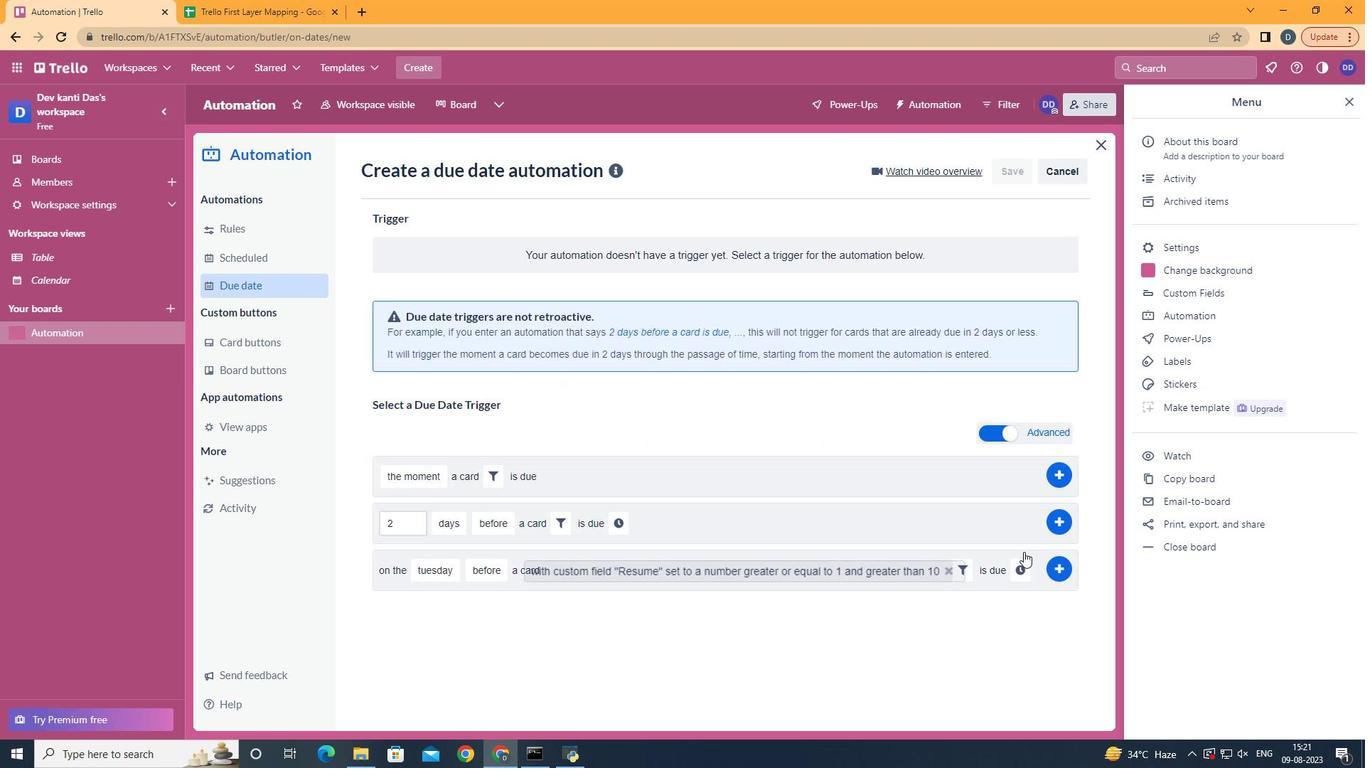 
Action: Mouse moved to (1025, 571)
Screenshot: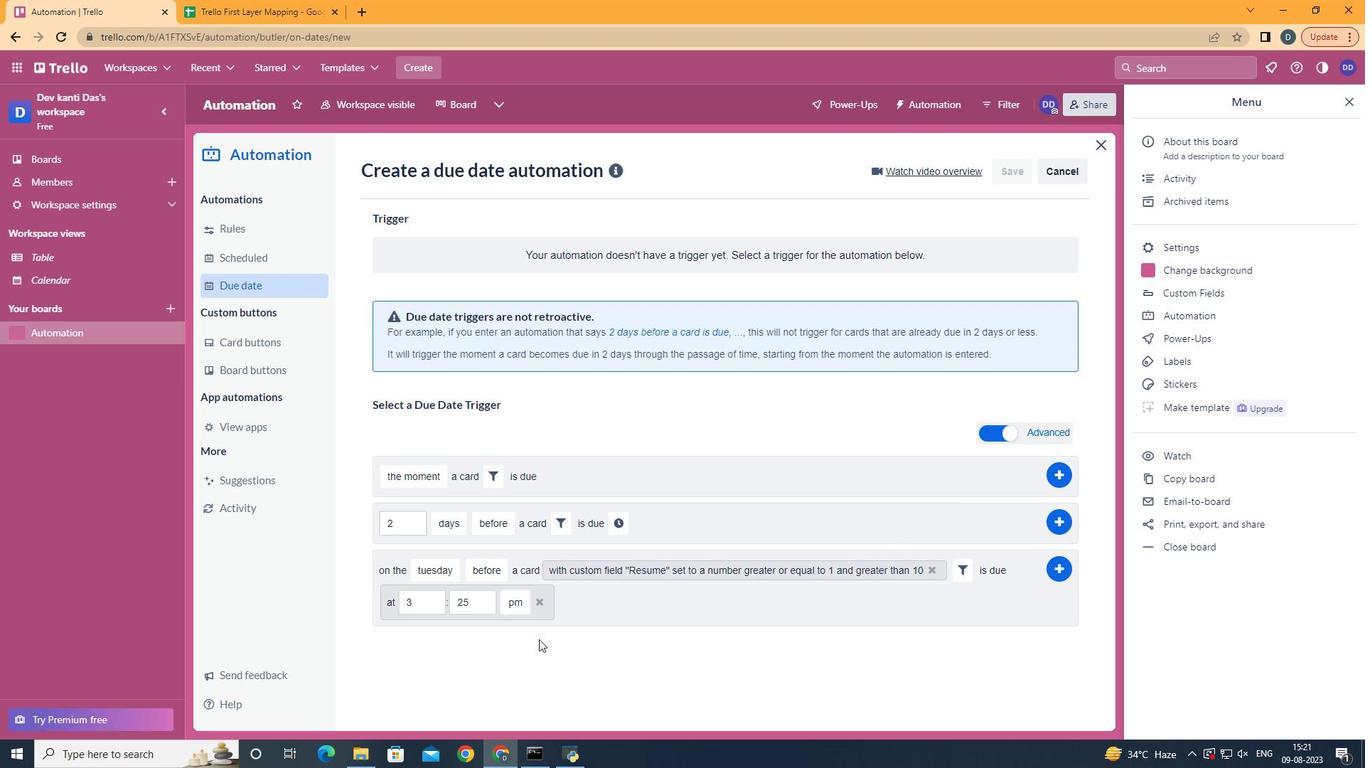 
Action: Mouse pressed left at (1025, 571)
Screenshot: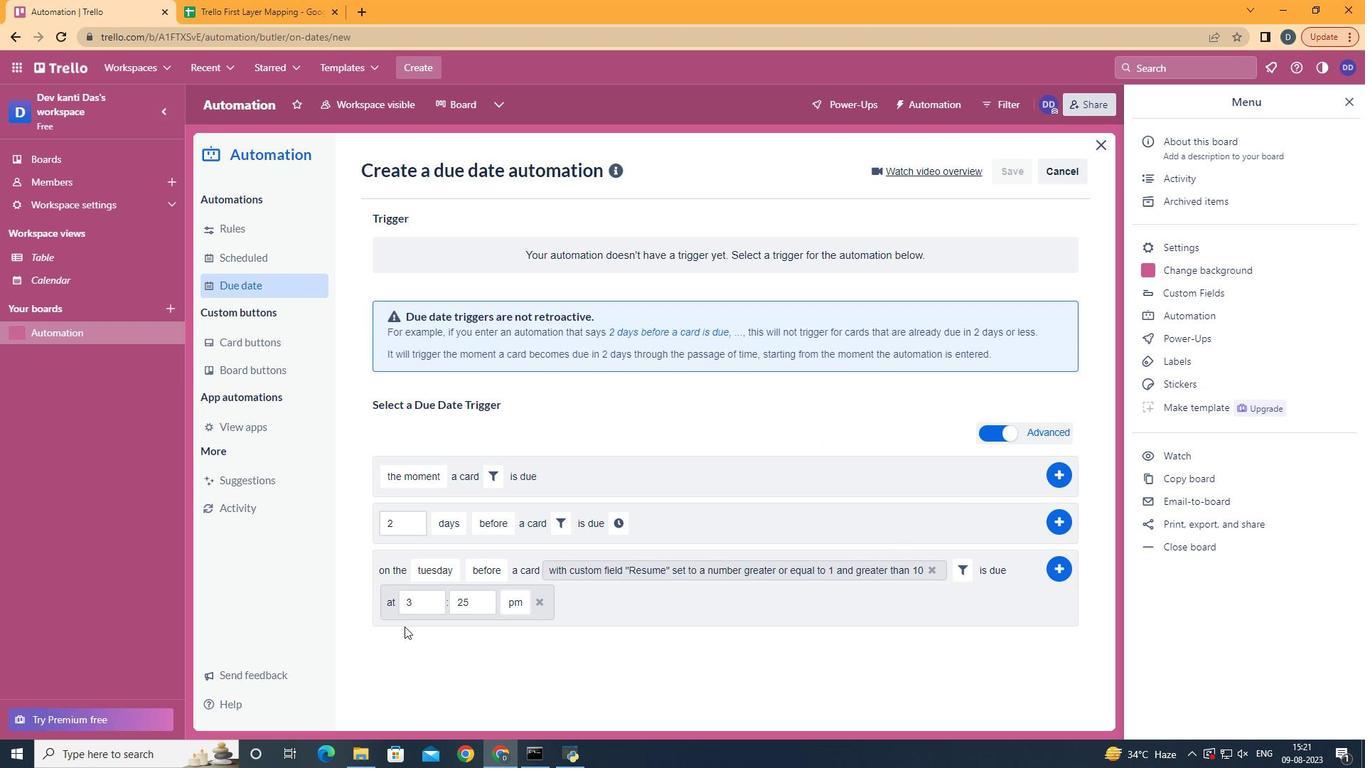 
Action: Mouse moved to (435, 609)
Screenshot: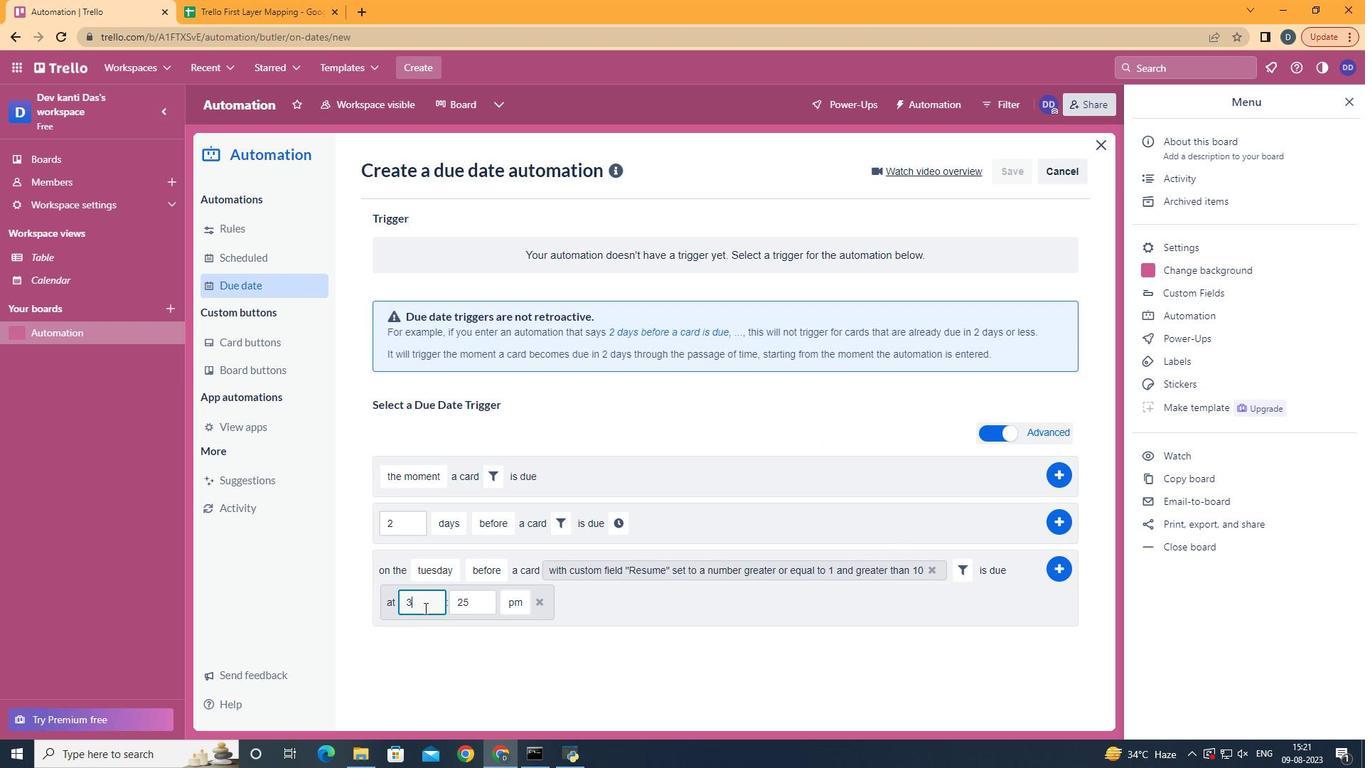 
Action: Mouse pressed left at (435, 609)
Screenshot: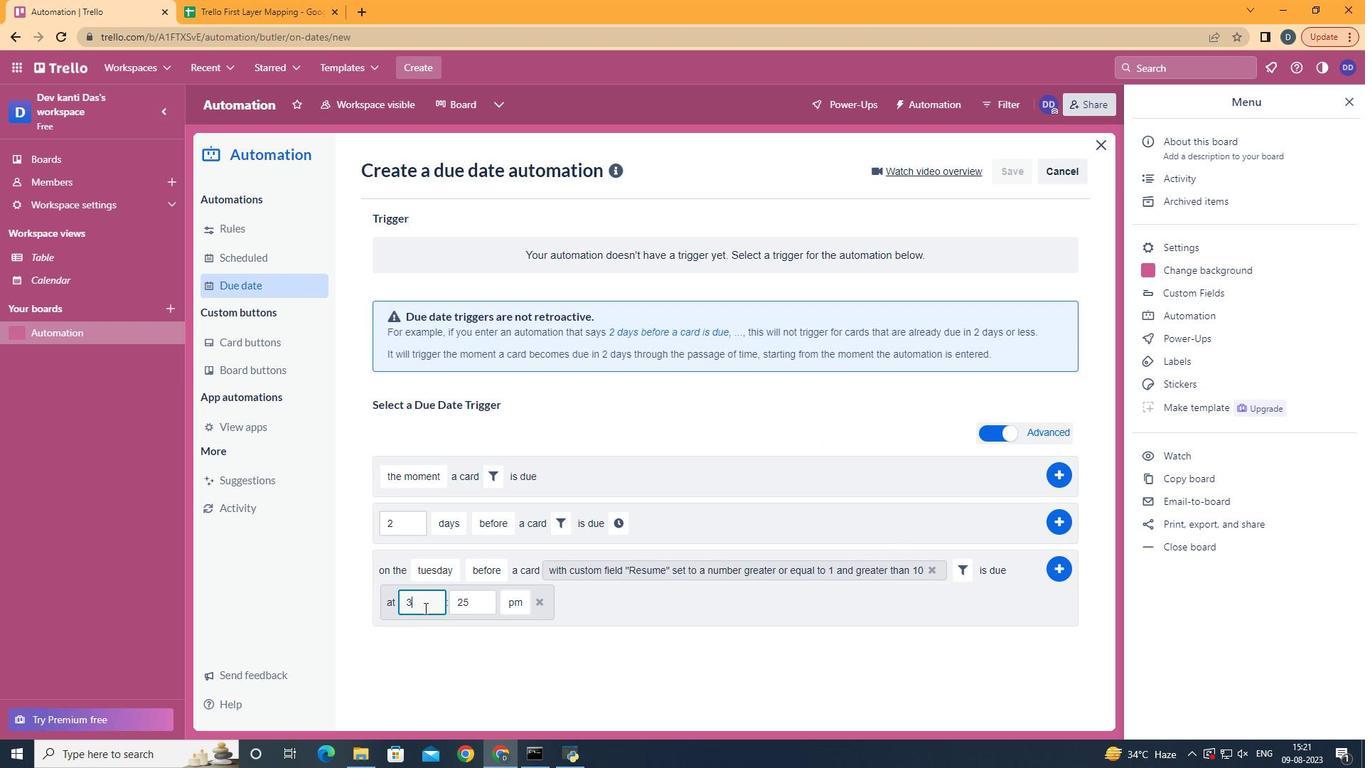 
Action: Mouse moved to (428, 612)
Screenshot: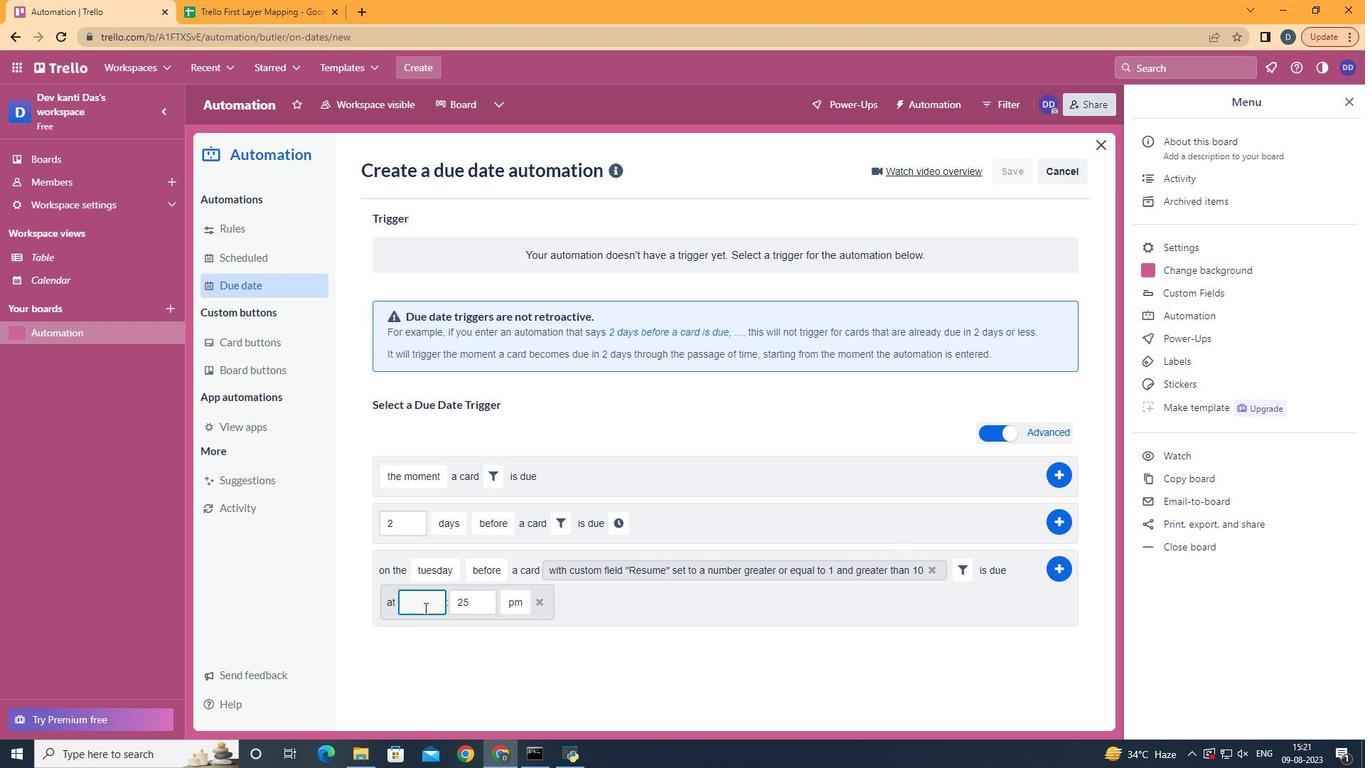 
Action: Key pressed <Key.backspace>11
Screenshot: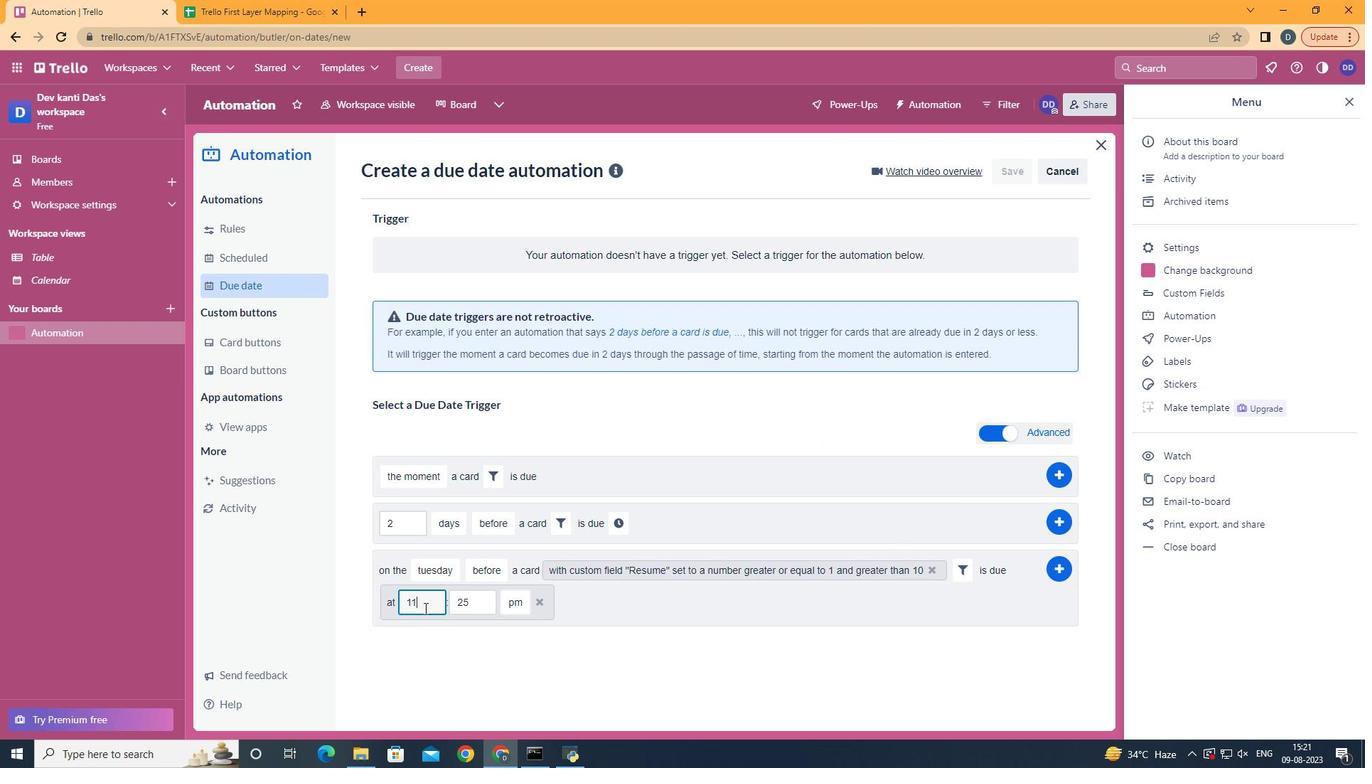 
Action: Mouse moved to (480, 612)
Screenshot: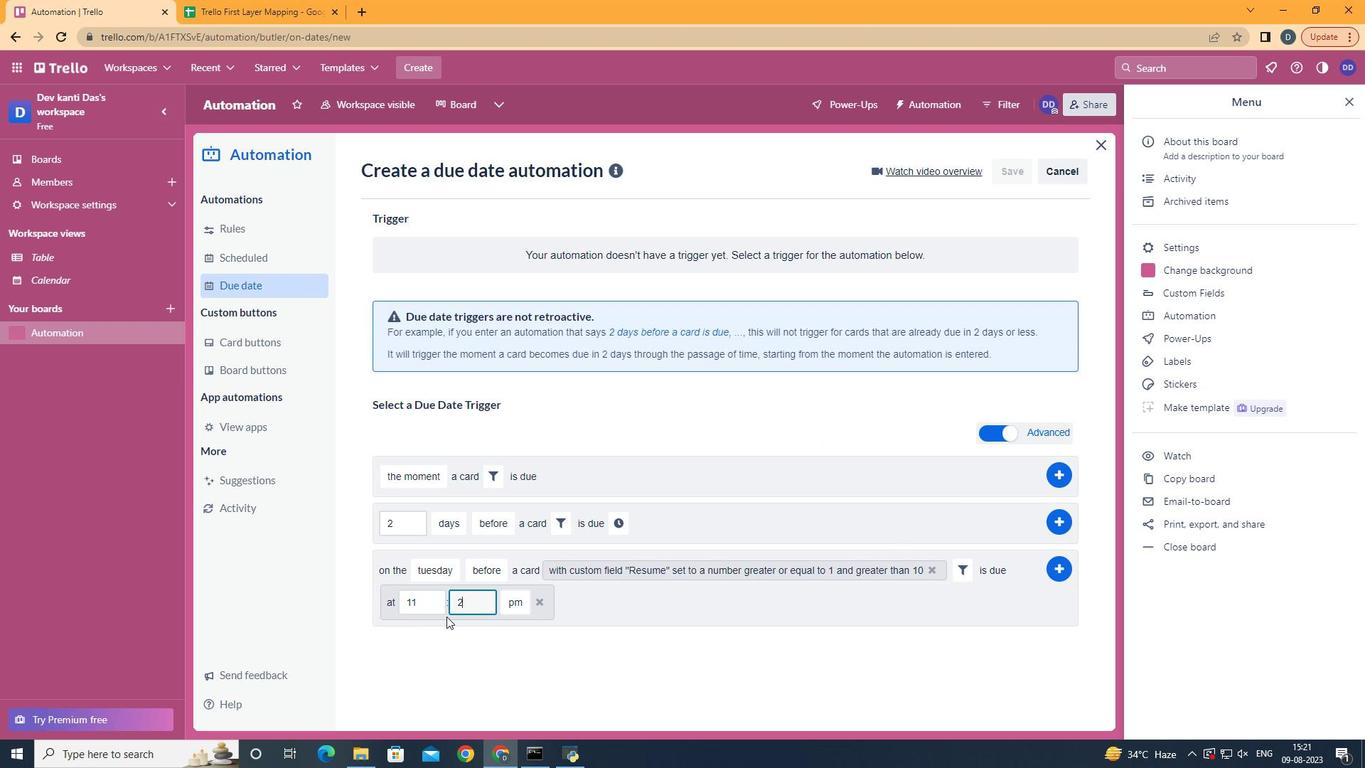 
Action: Mouse pressed left at (480, 612)
Screenshot: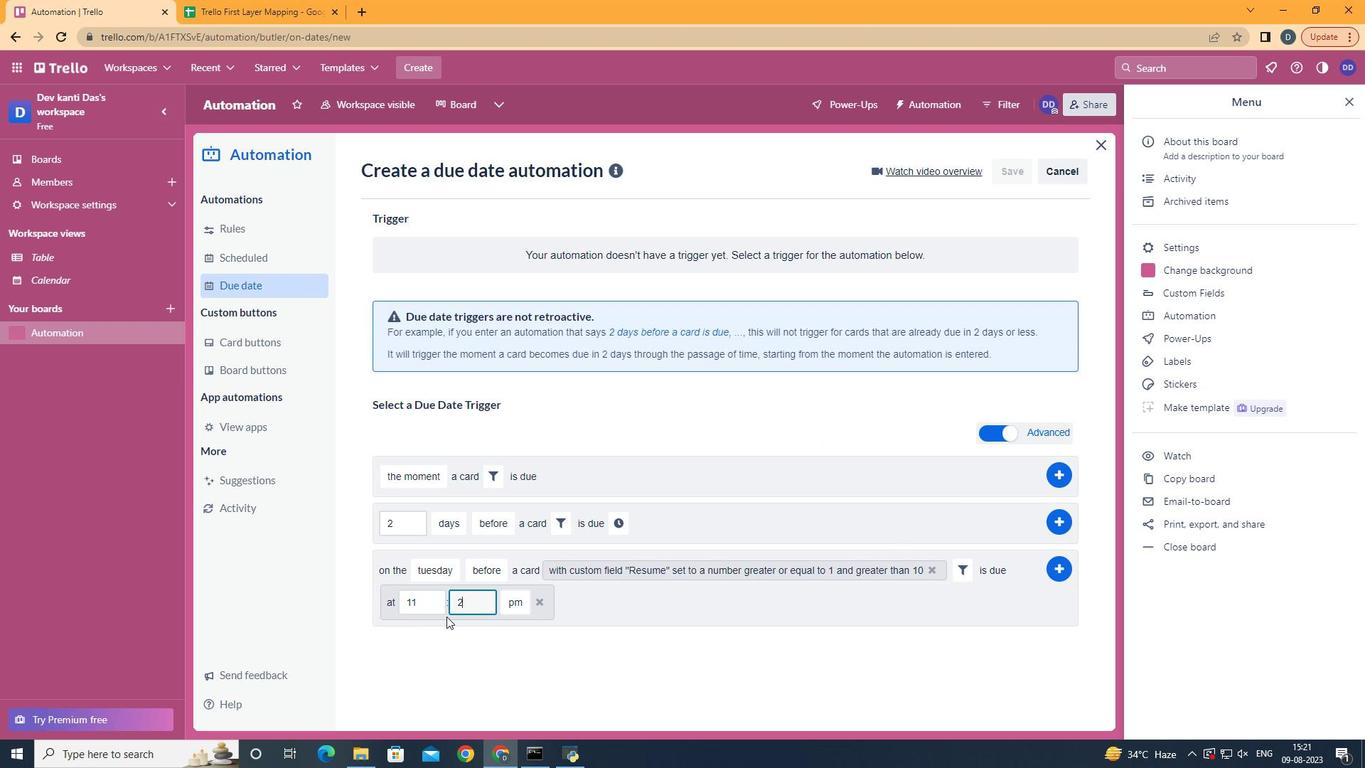 
Action: Mouse moved to (480, 612)
Screenshot: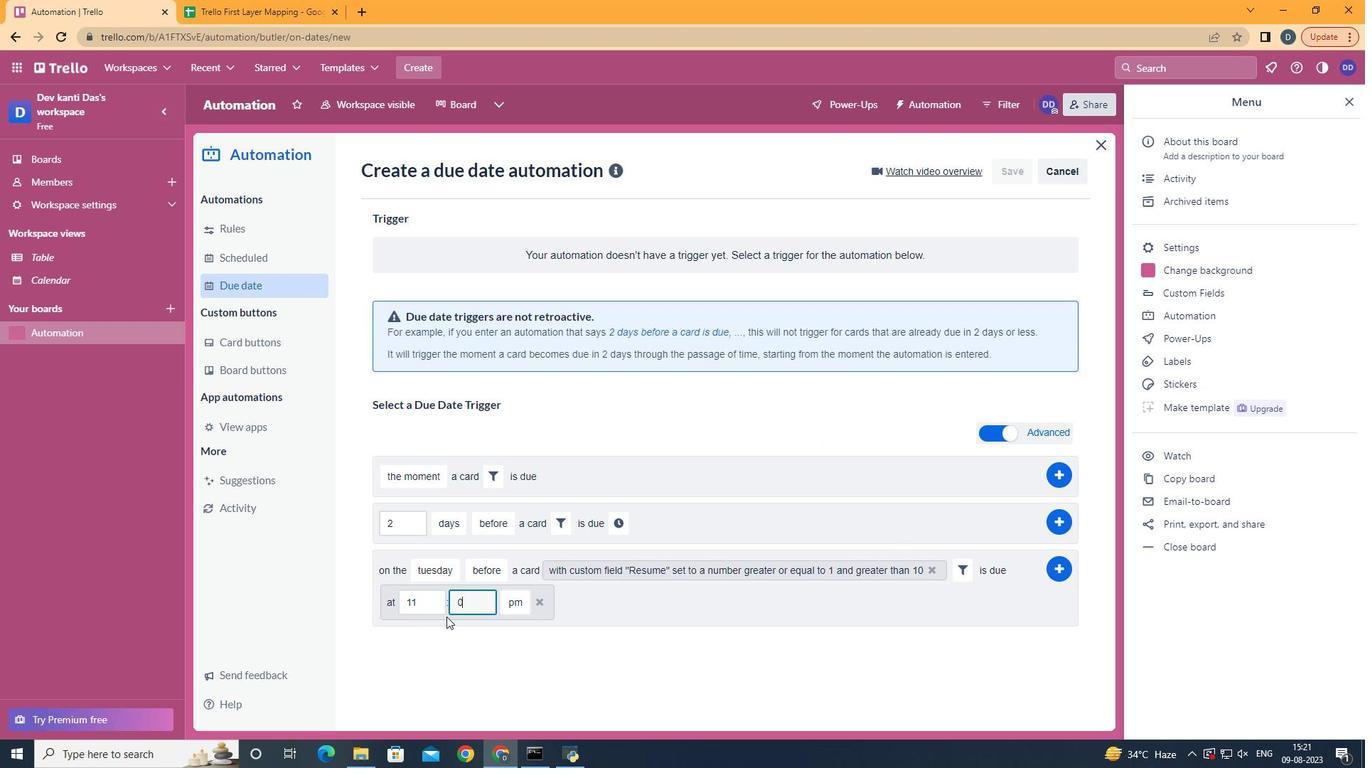 
Action: Key pressed <Key.backspace>
Screenshot: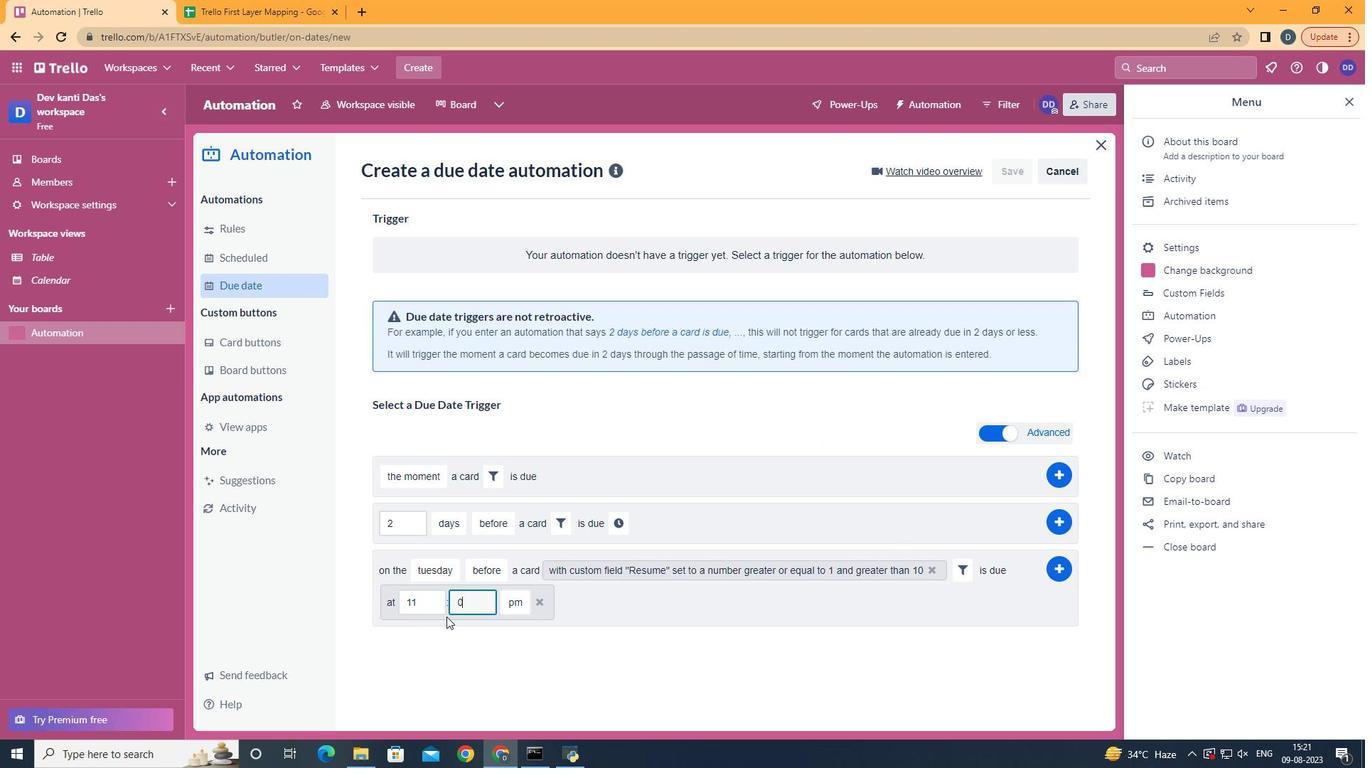 
Action: Mouse moved to (450, 620)
Screenshot: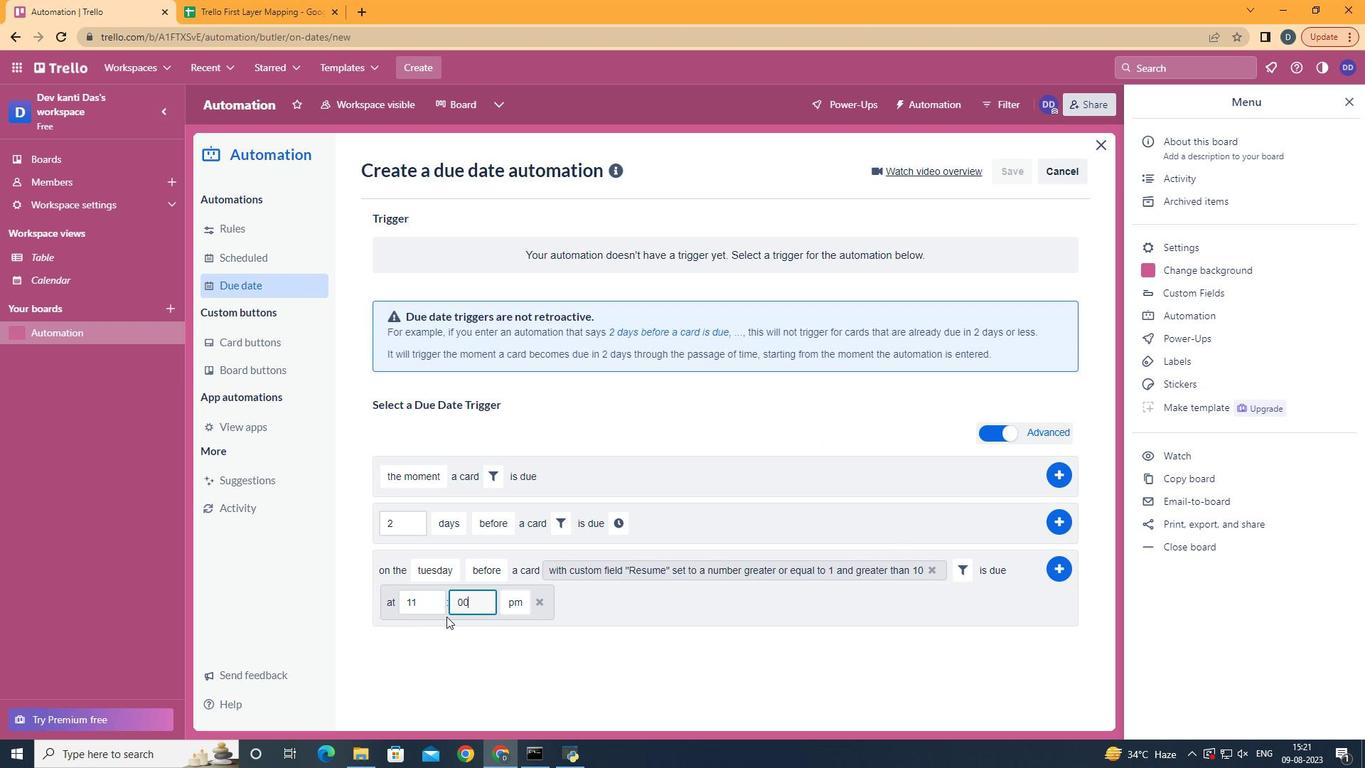 
Action: Key pressed <Key.backspace>00
Screenshot: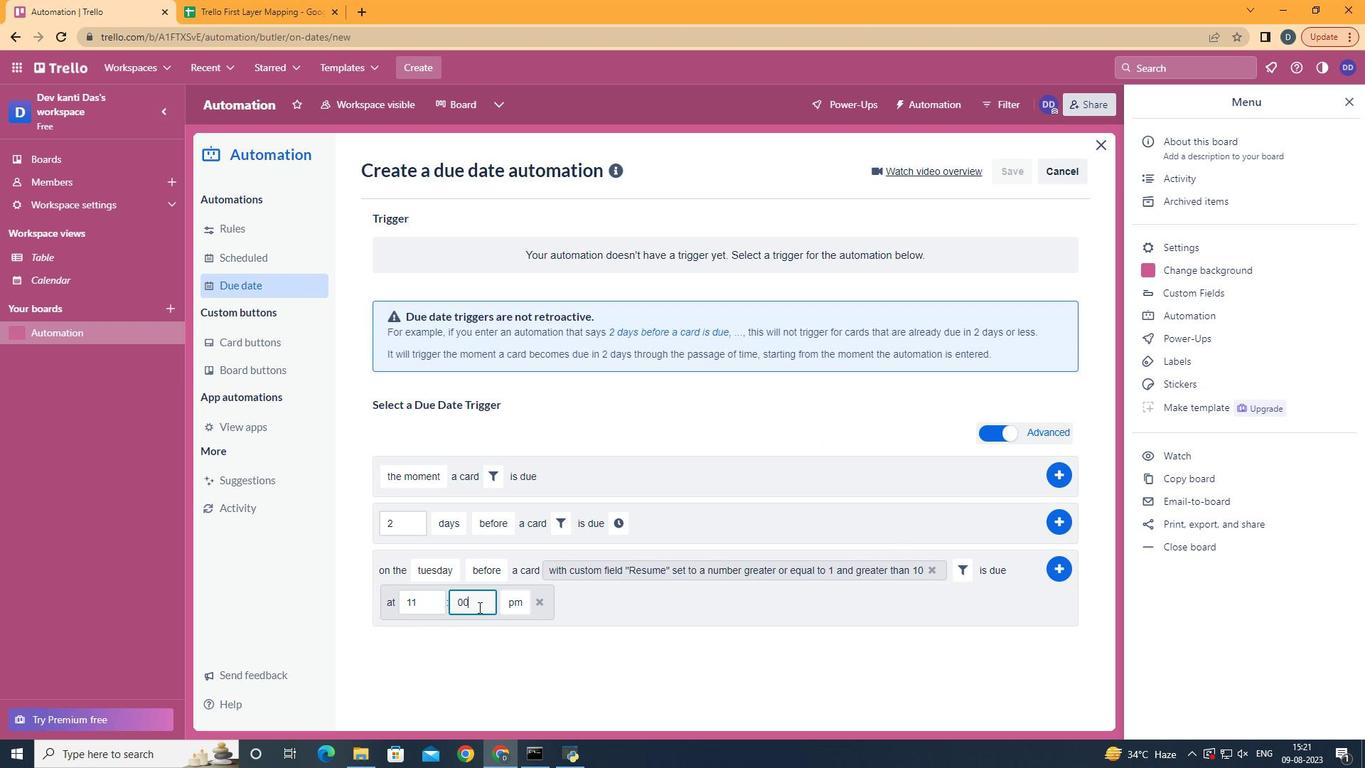 
Action: Mouse moved to (523, 633)
Screenshot: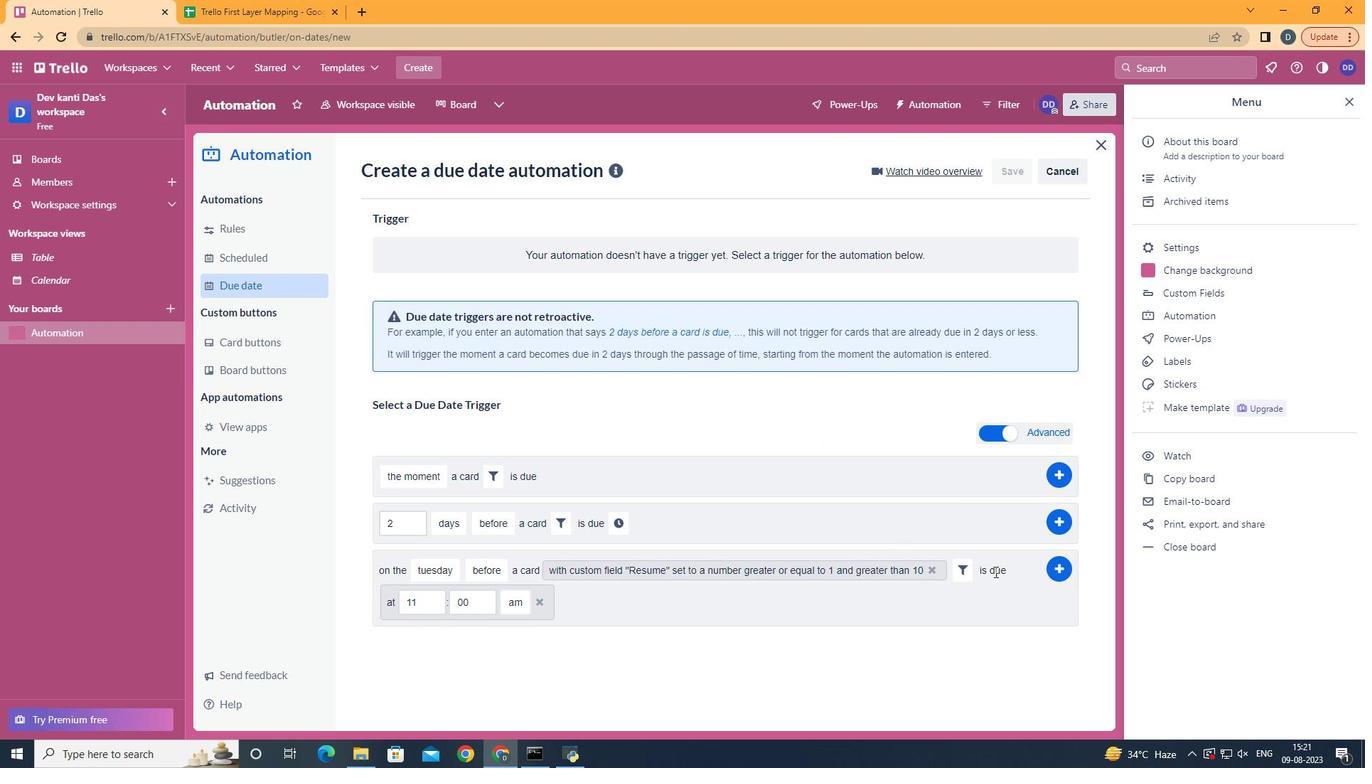 
Action: Mouse pressed left at (523, 633)
Screenshot: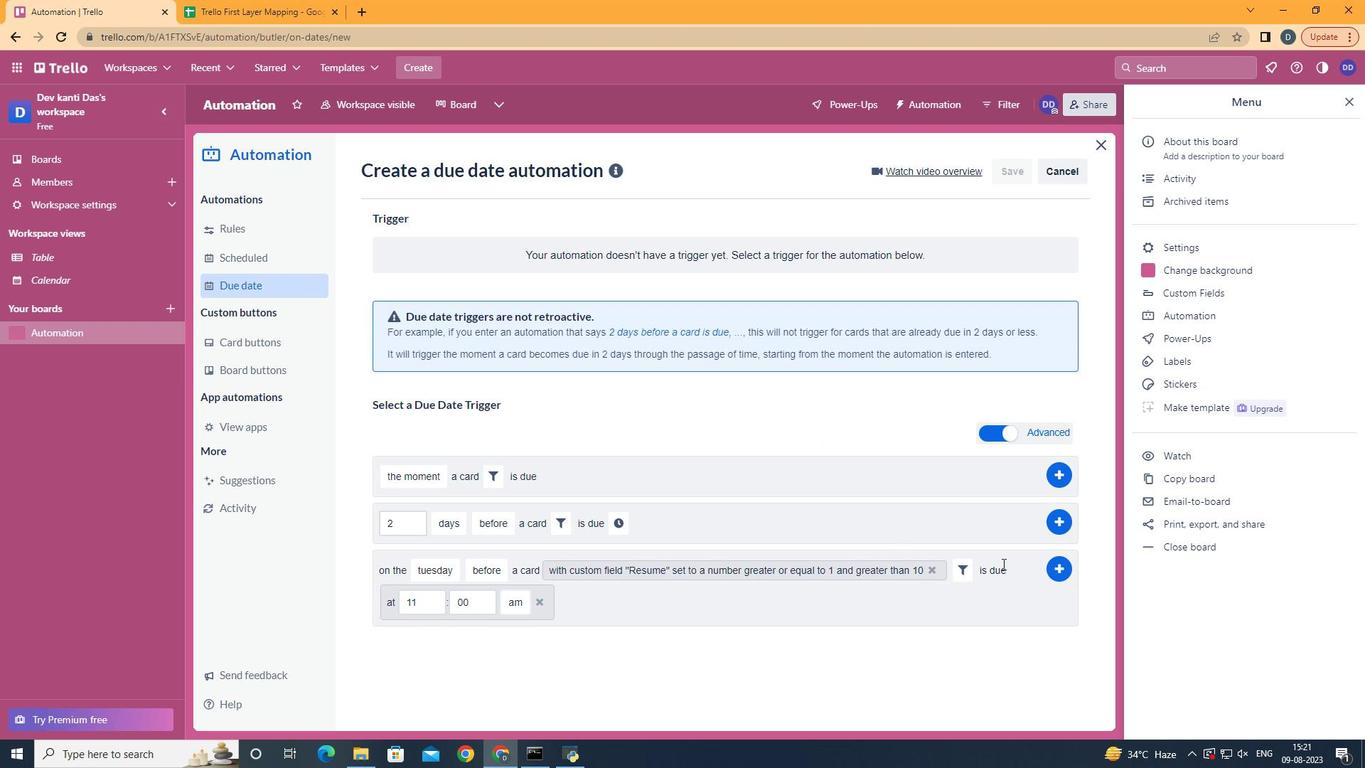 
Action: Mouse moved to (1054, 578)
Screenshot: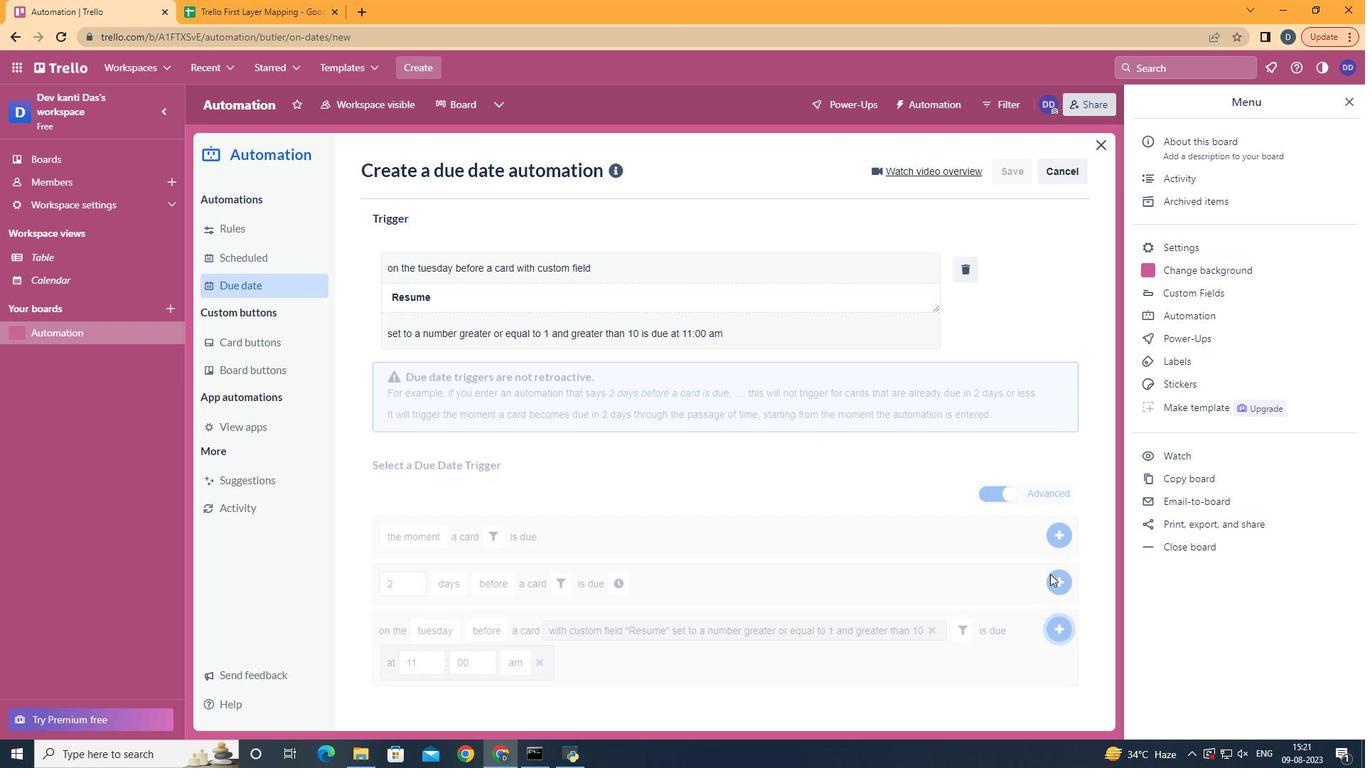 
Action: Mouse pressed left at (1054, 578)
Screenshot: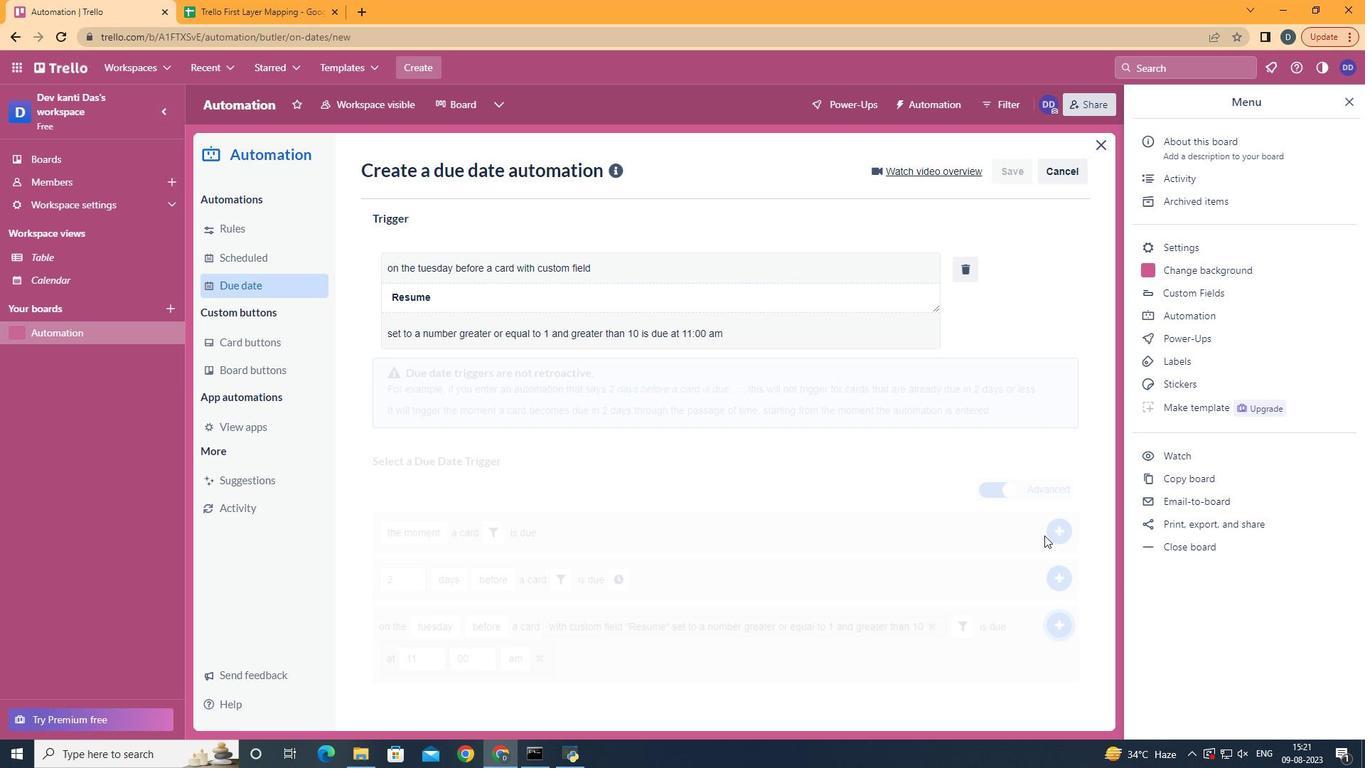 
Action: Mouse moved to (685, 354)
Screenshot: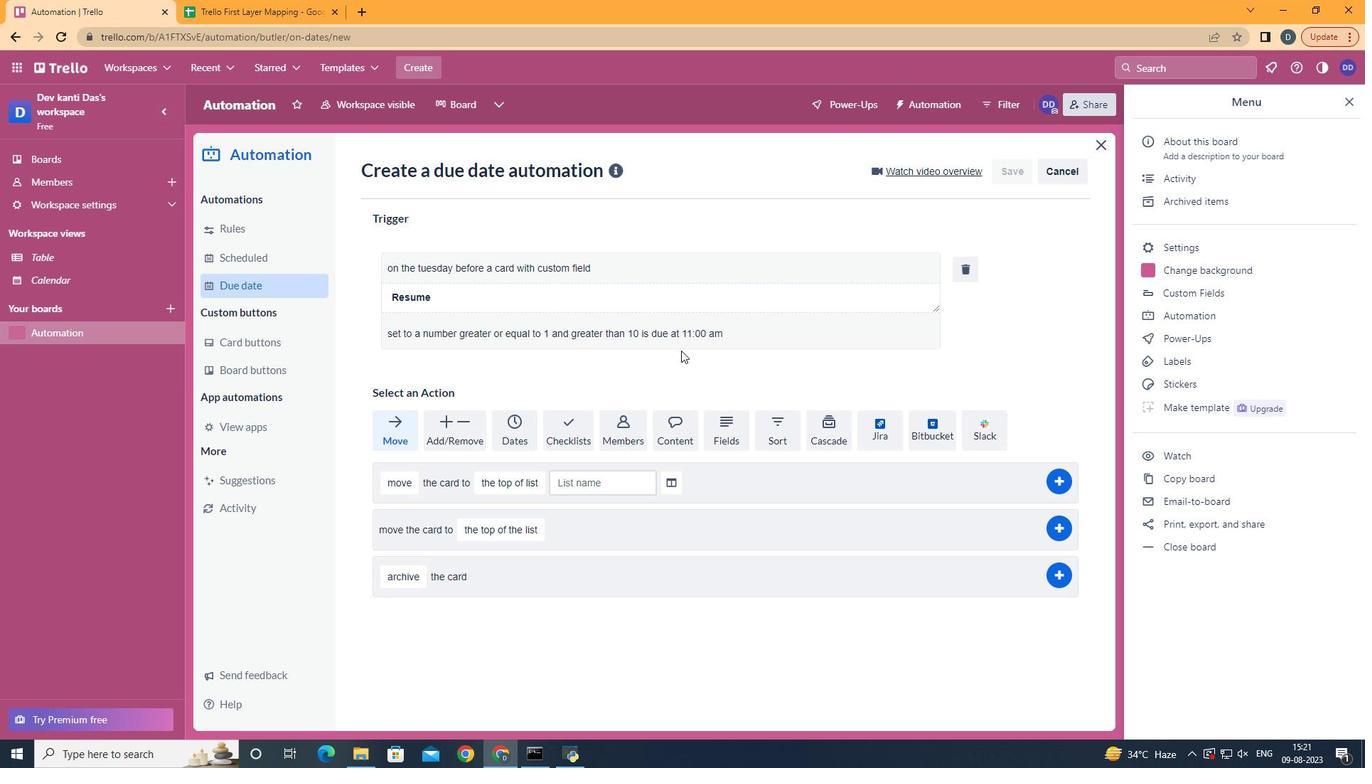 
